 Task: Create a due date automation trigger when advanced on, 2 days before a card is due add dates due in 1 working days at 11:00 AM.
Action: Mouse moved to (875, 256)
Screenshot: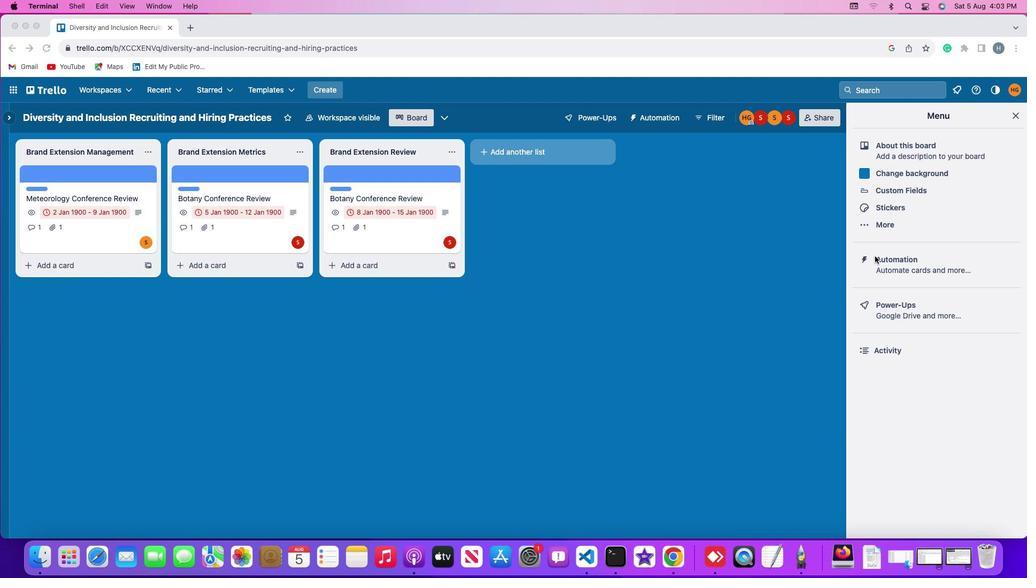 
Action: Mouse pressed left at (875, 256)
Screenshot: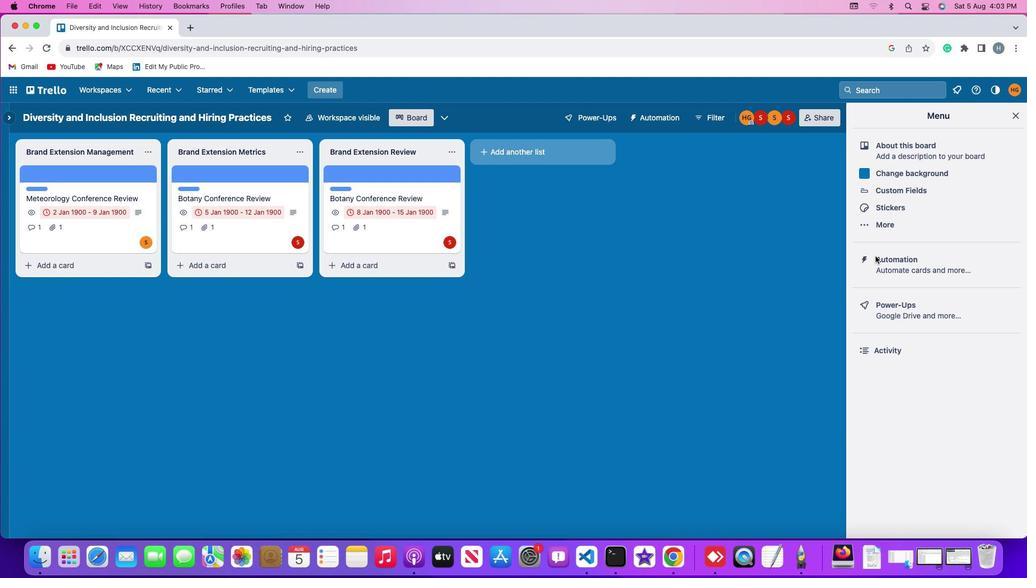 
Action: Mouse moved to (875, 256)
Screenshot: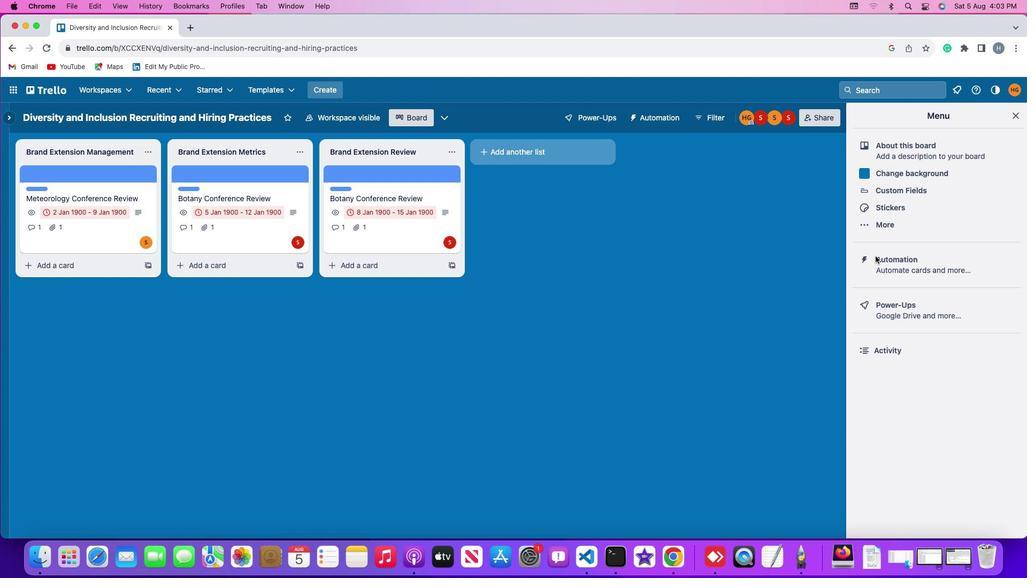 
Action: Mouse pressed left at (875, 256)
Screenshot: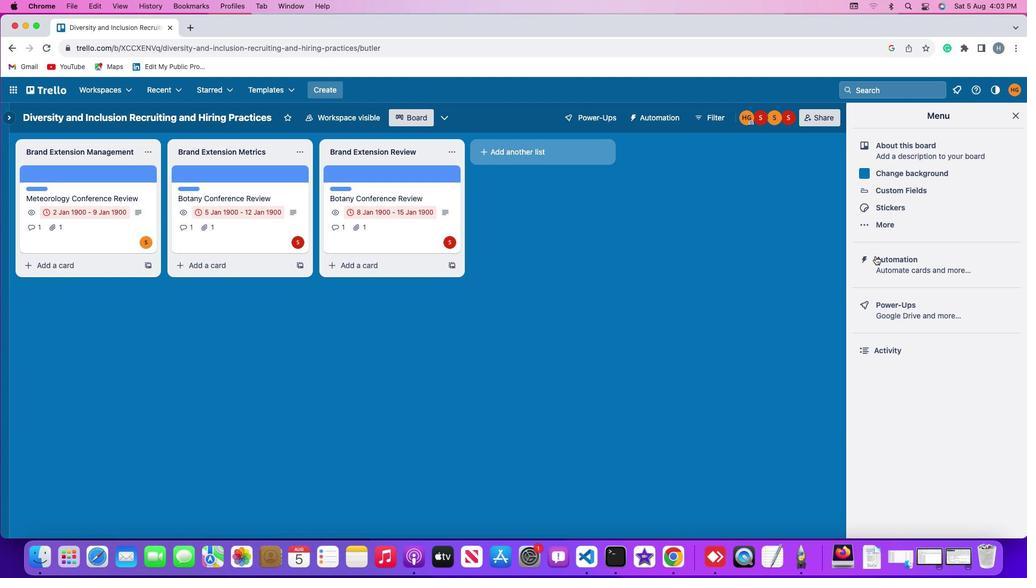 
Action: Mouse moved to (82, 251)
Screenshot: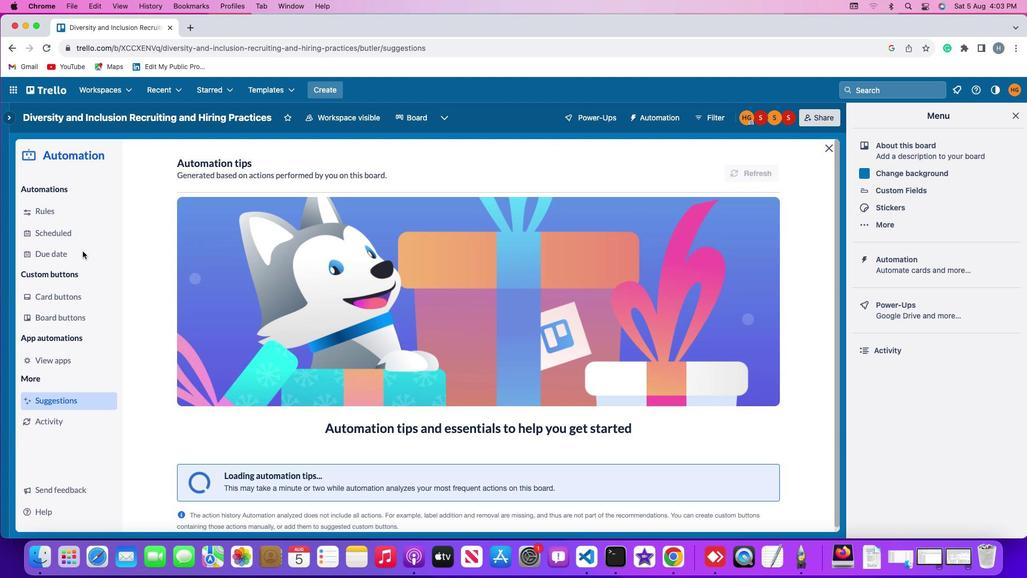 
Action: Mouse pressed left at (82, 251)
Screenshot: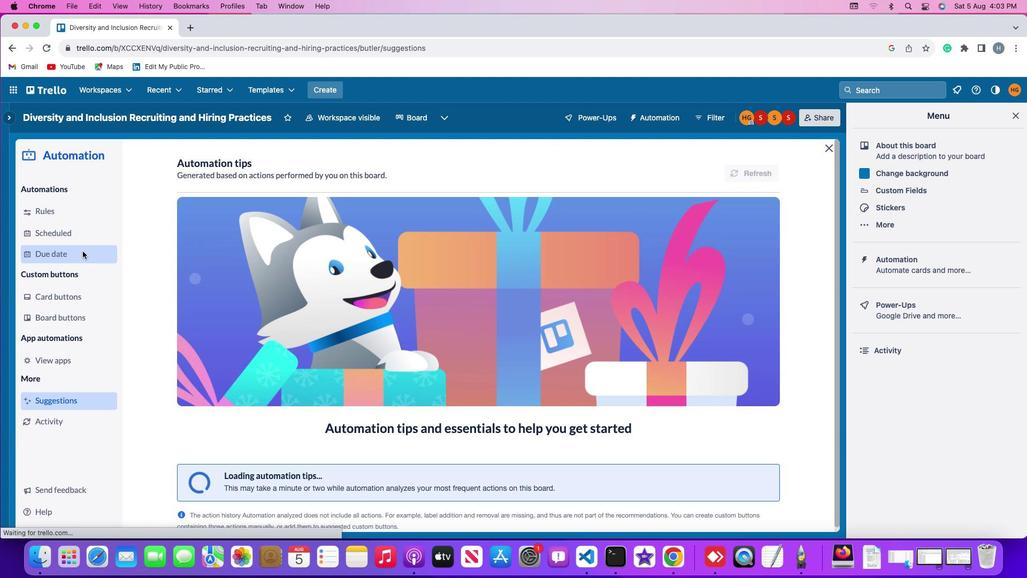 
Action: Mouse moved to (731, 166)
Screenshot: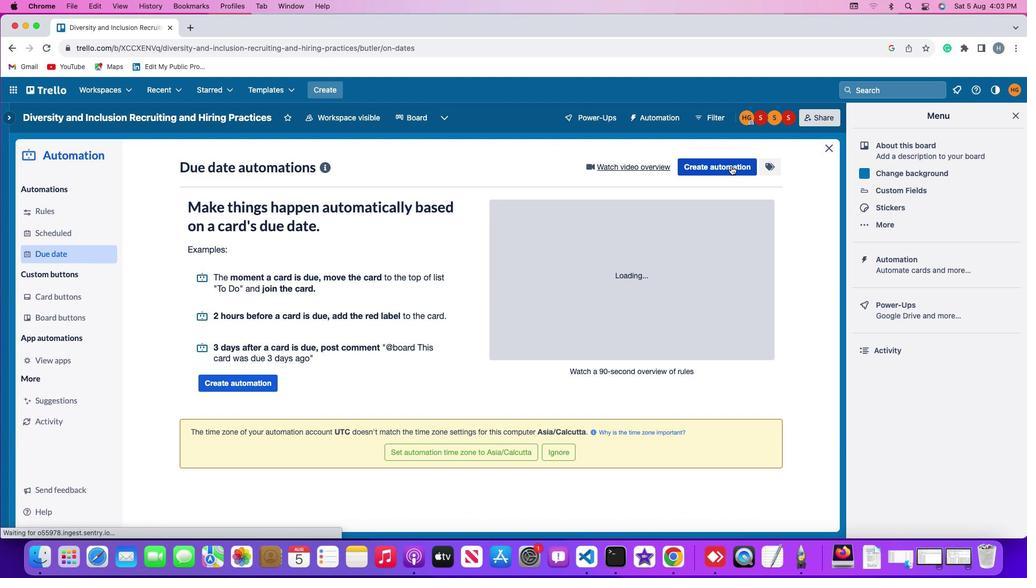 
Action: Mouse pressed left at (731, 166)
Screenshot: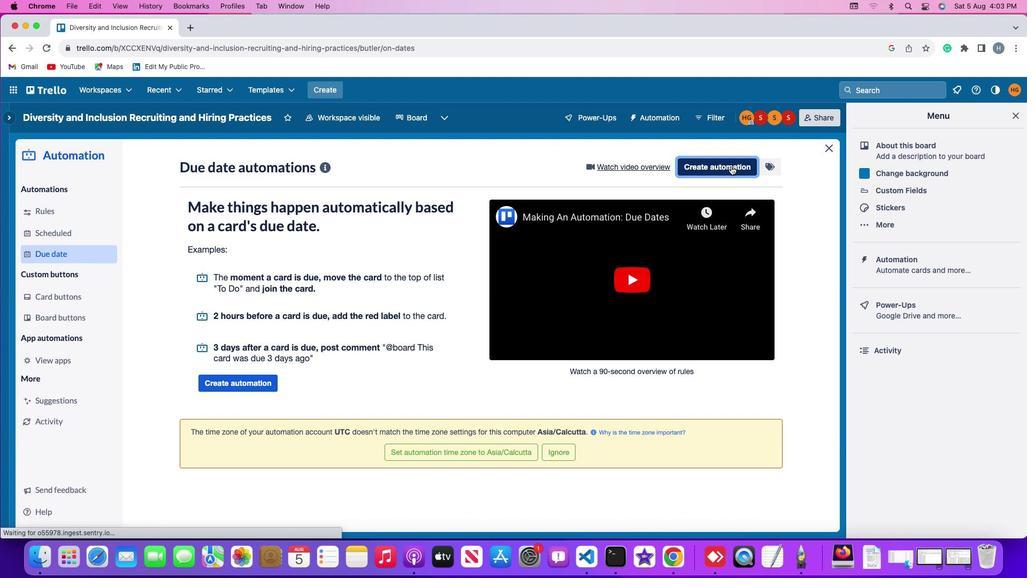 
Action: Mouse moved to (472, 269)
Screenshot: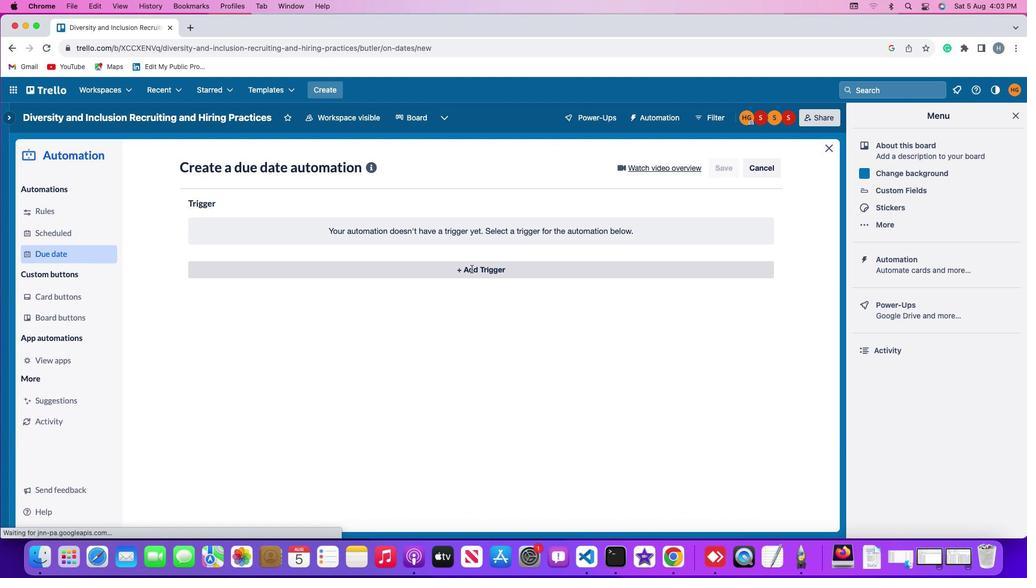 
Action: Mouse pressed left at (472, 269)
Screenshot: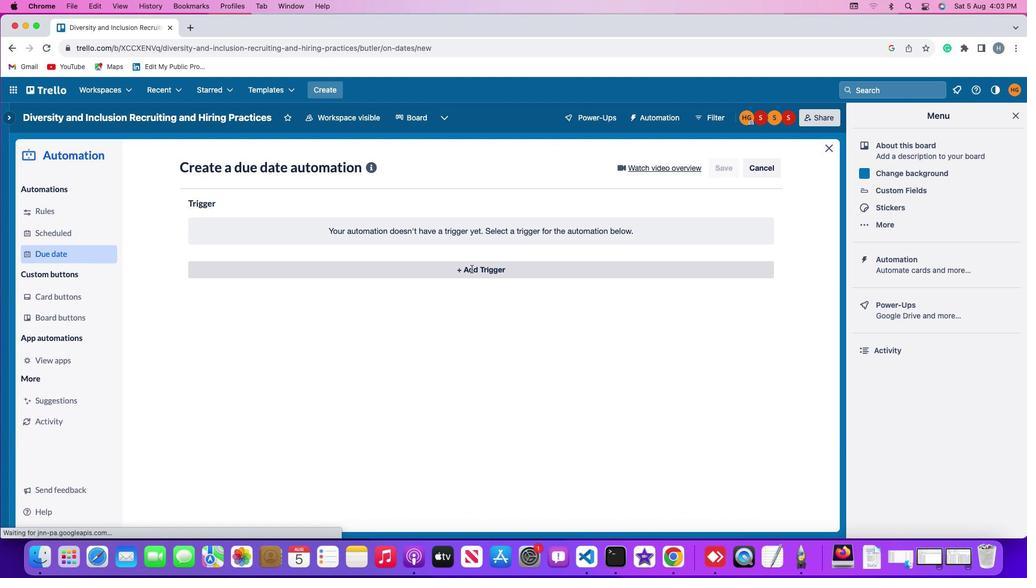 
Action: Mouse moved to (210, 432)
Screenshot: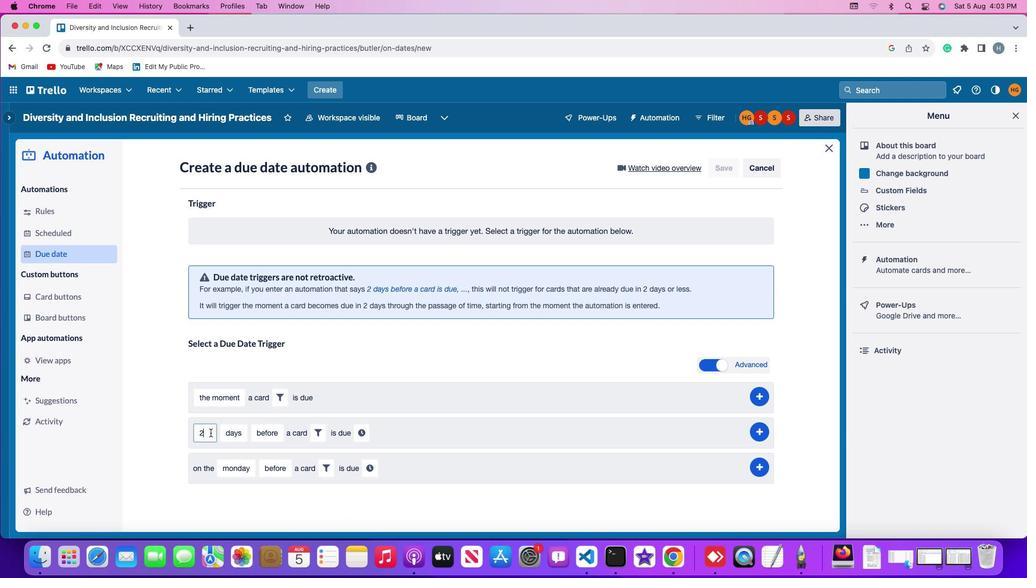 
Action: Mouse pressed left at (210, 432)
Screenshot: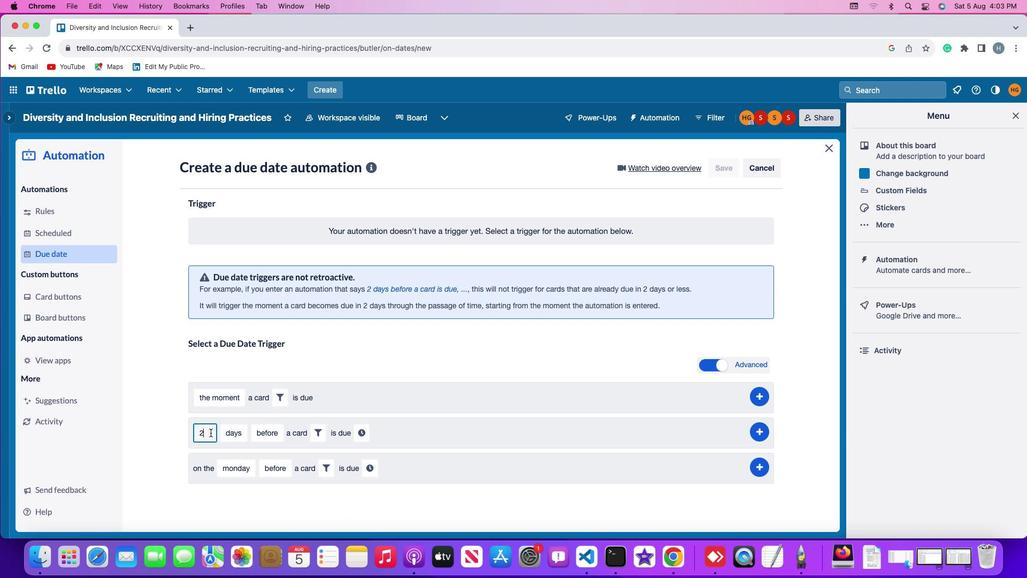 
Action: Key pressed Key.backspace'2'
Screenshot: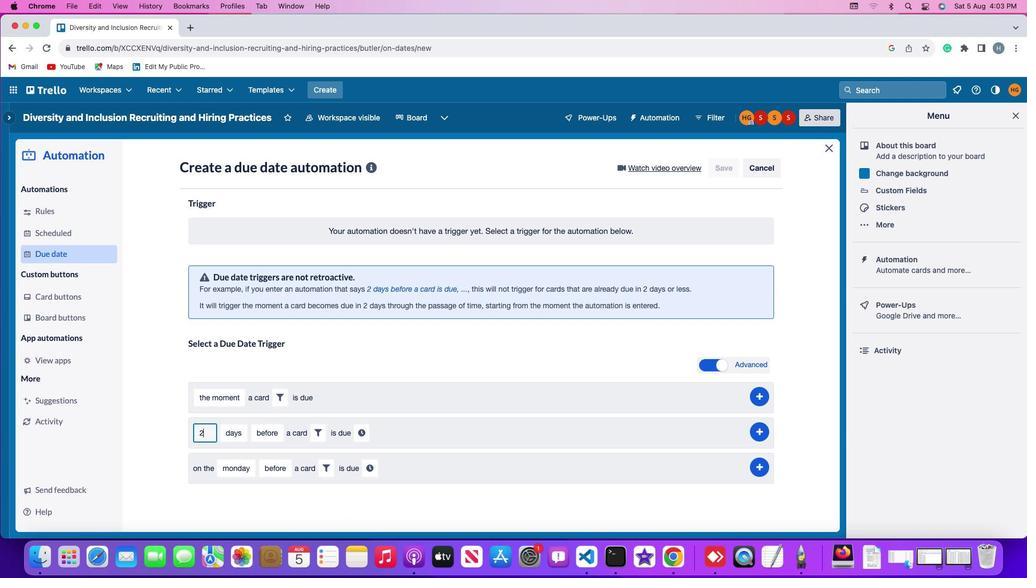 
Action: Mouse moved to (226, 433)
Screenshot: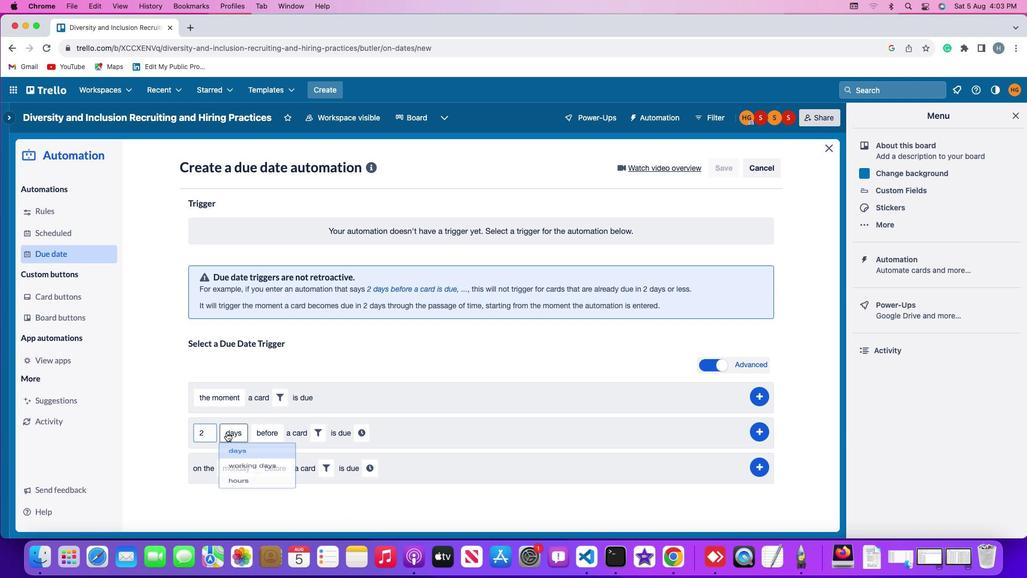 
Action: Mouse pressed left at (226, 433)
Screenshot: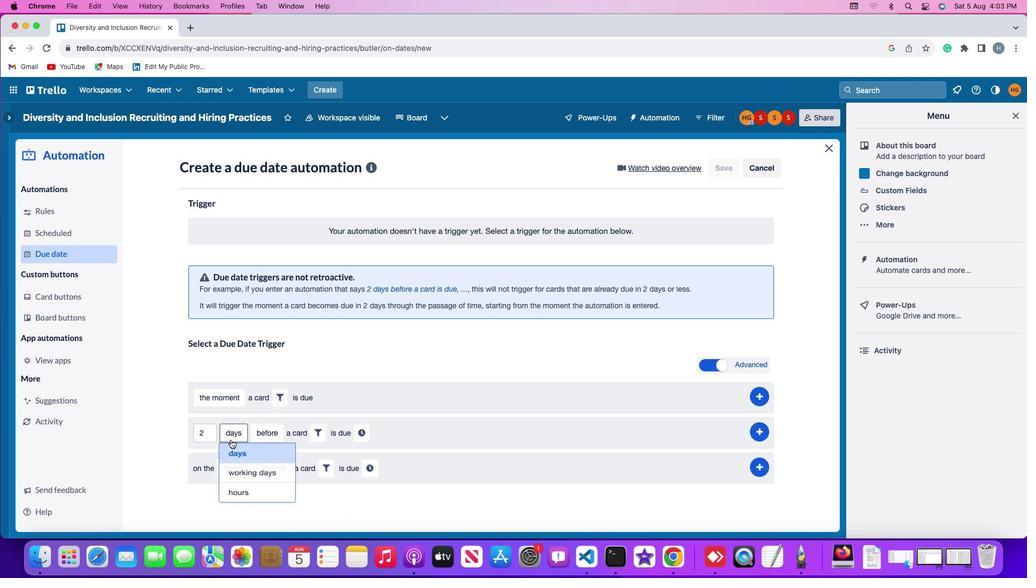 
Action: Mouse moved to (242, 466)
Screenshot: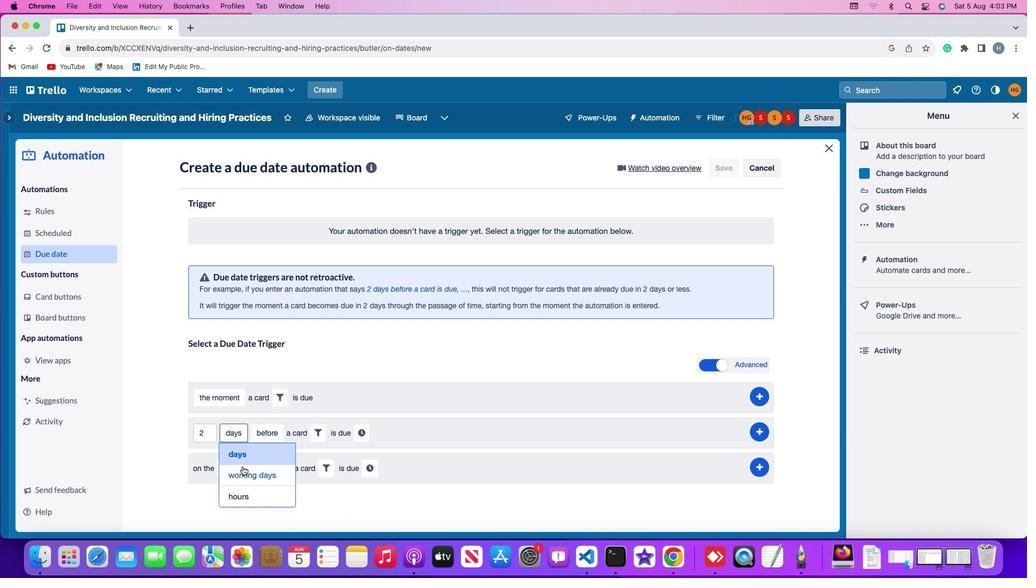 
Action: Mouse pressed left at (242, 466)
Screenshot: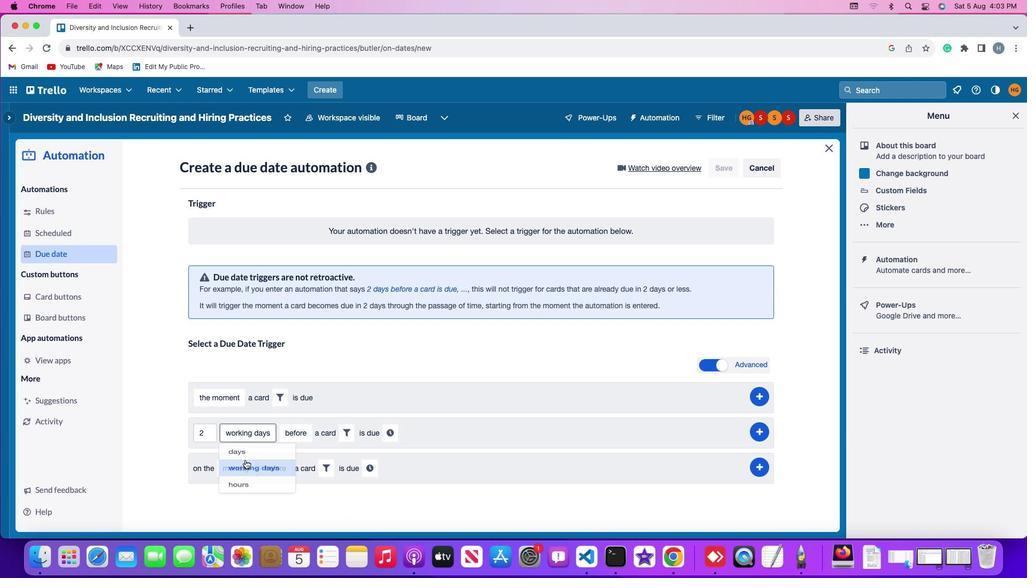 
Action: Mouse moved to (248, 438)
Screenshot: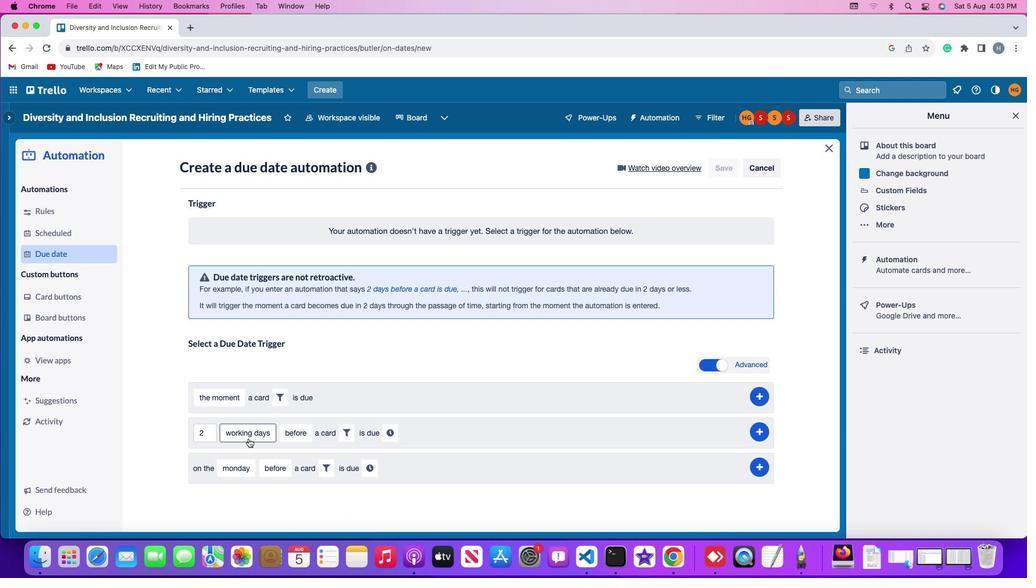 
Action: Mouse pressed left at (248, 438)
Screenshot: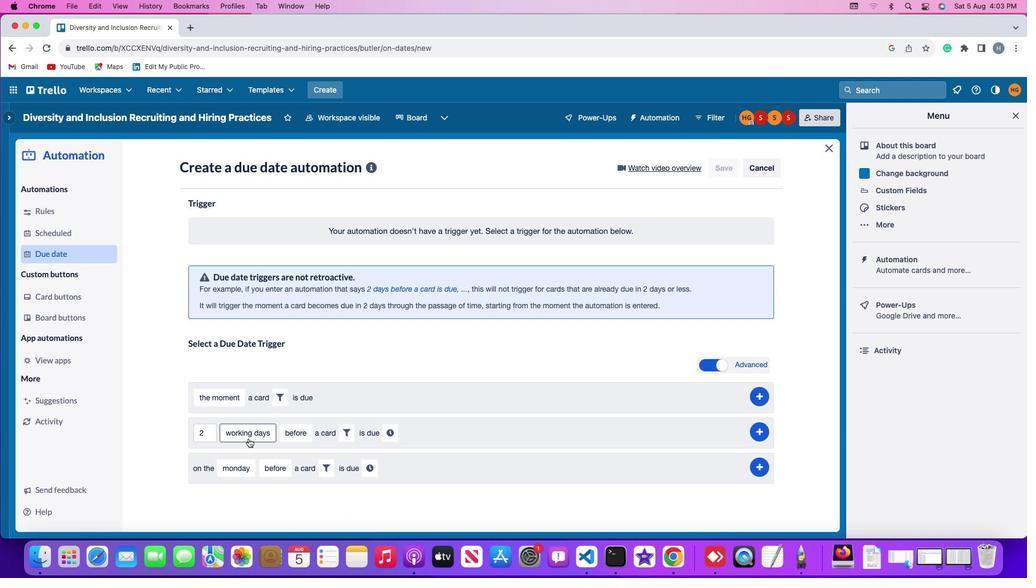 
Action: Mouse moved to (249, 445)
Screenshot: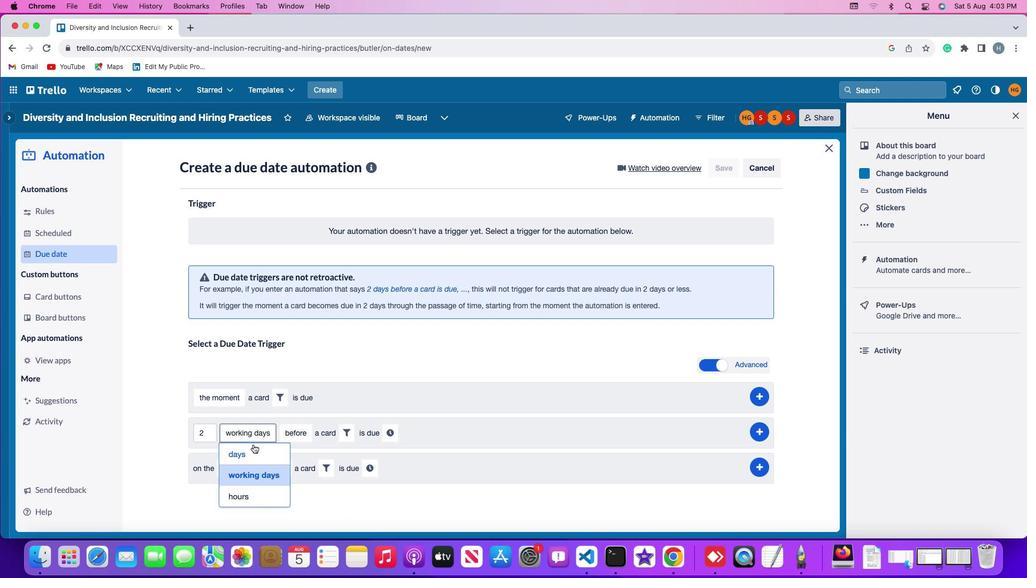 
Action: Mouse pressed left at (249, 445)
Screenshot: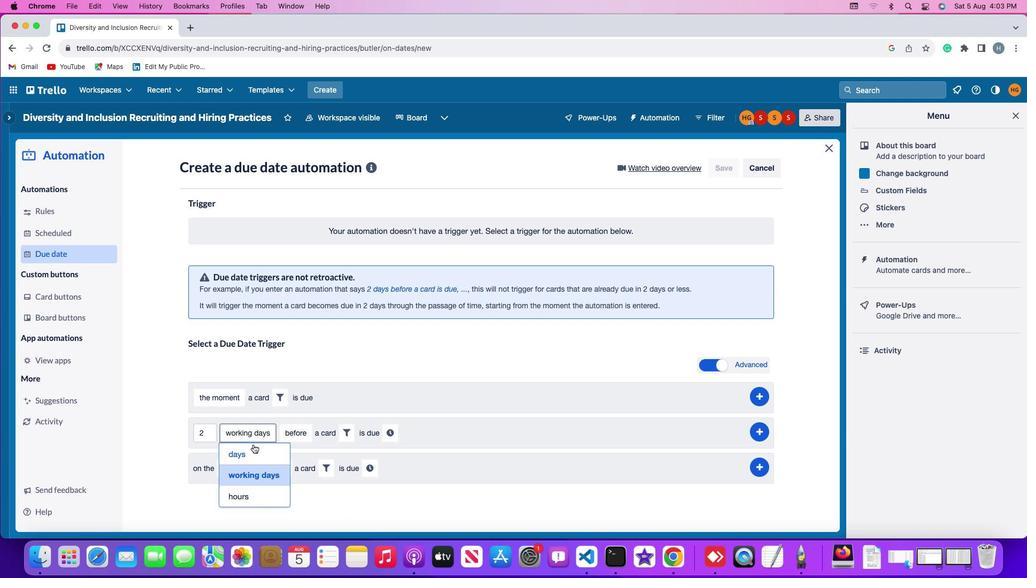 
Action: Mouse moved to (272, 434)
Screenshot: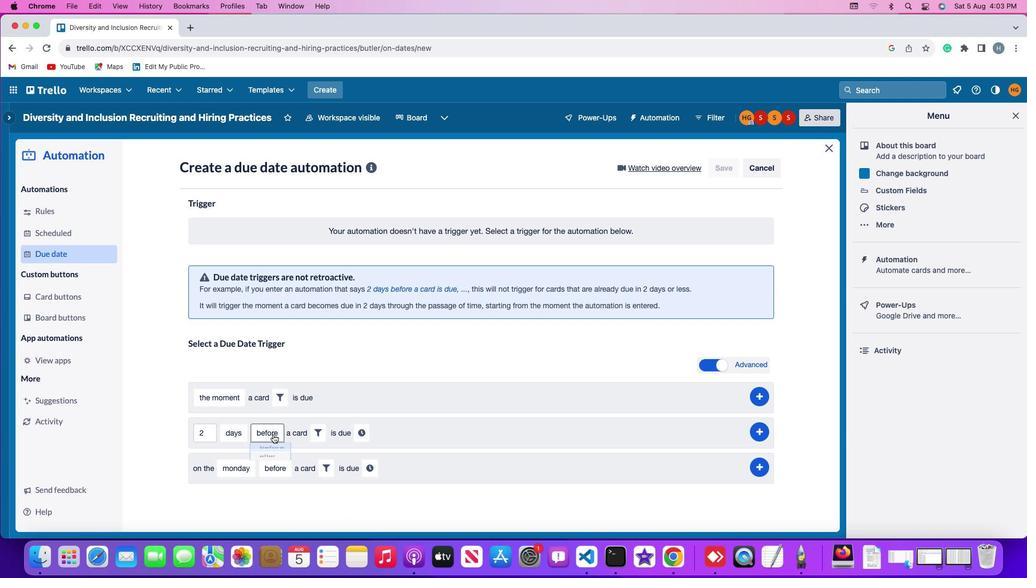 
Action: Mouse pressed left at (272, 434)
Screenshot: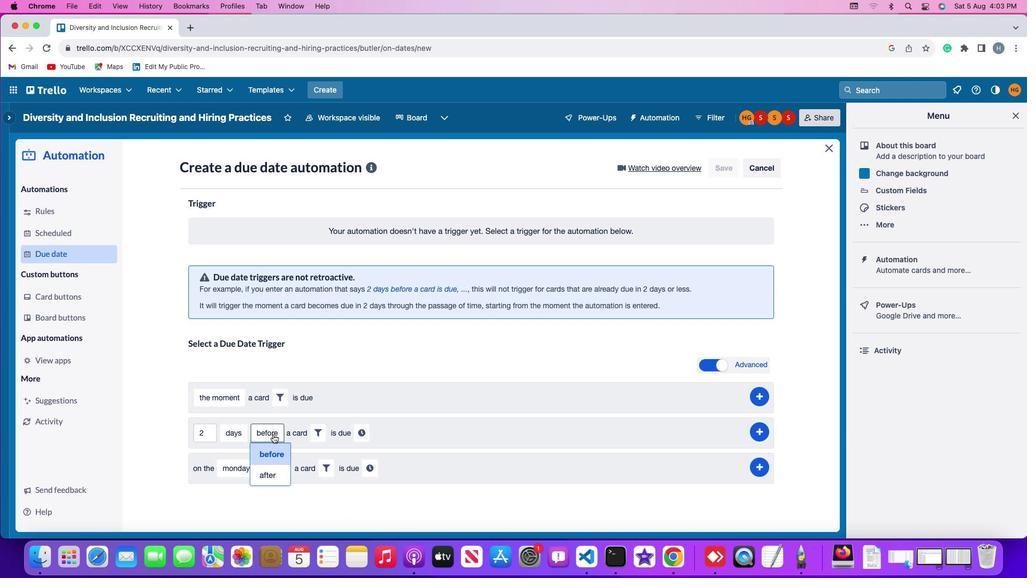 
Action: Mouse moved to (277, 453)
Screenshot: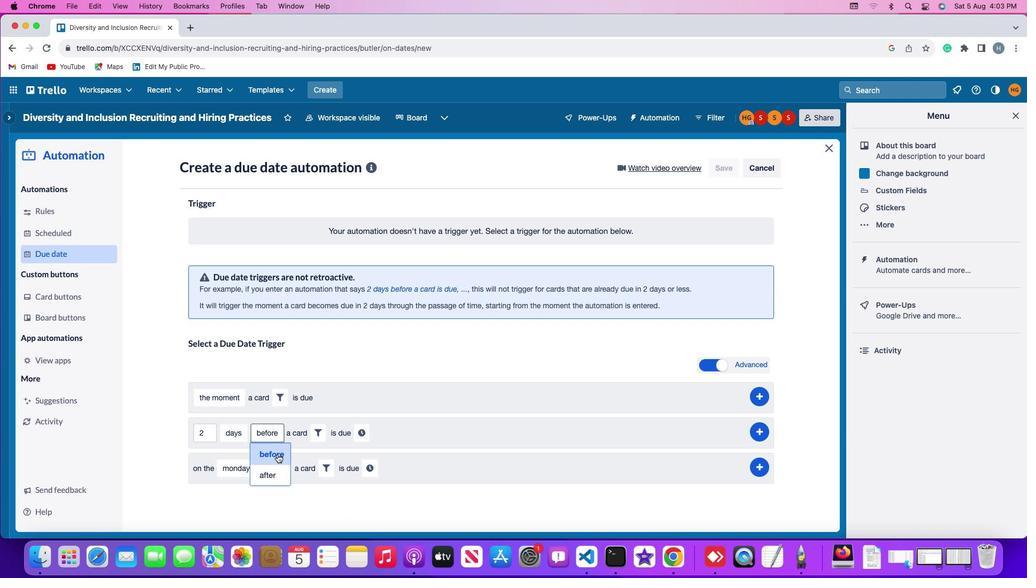 
Action: Mouse pressed left at (277, 453)
Screenshot: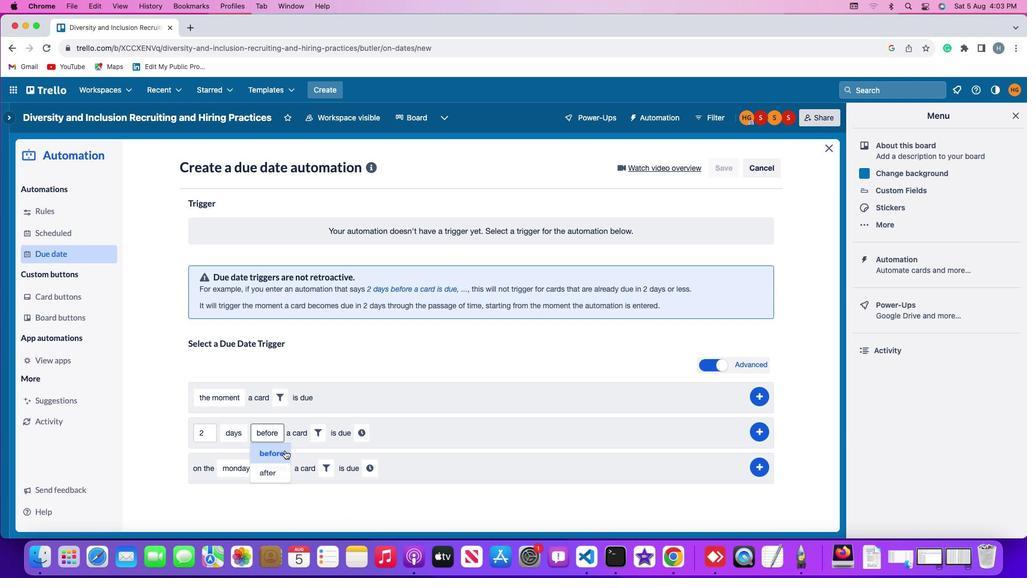 
Action: Mouse moved to (320, 434)
Screenshot: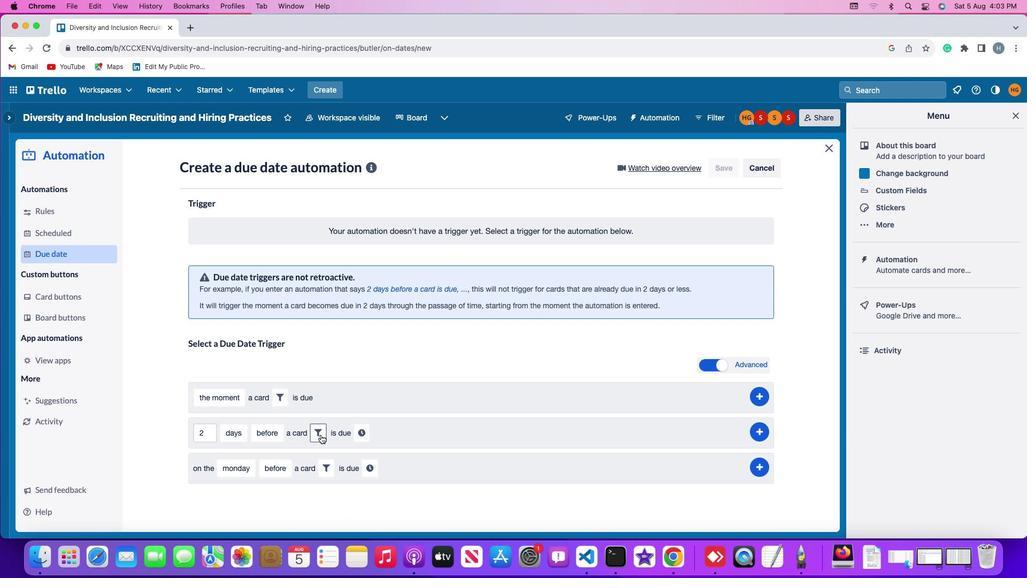 
Action: Mouse pressed left at (320, 434)
Screenshot: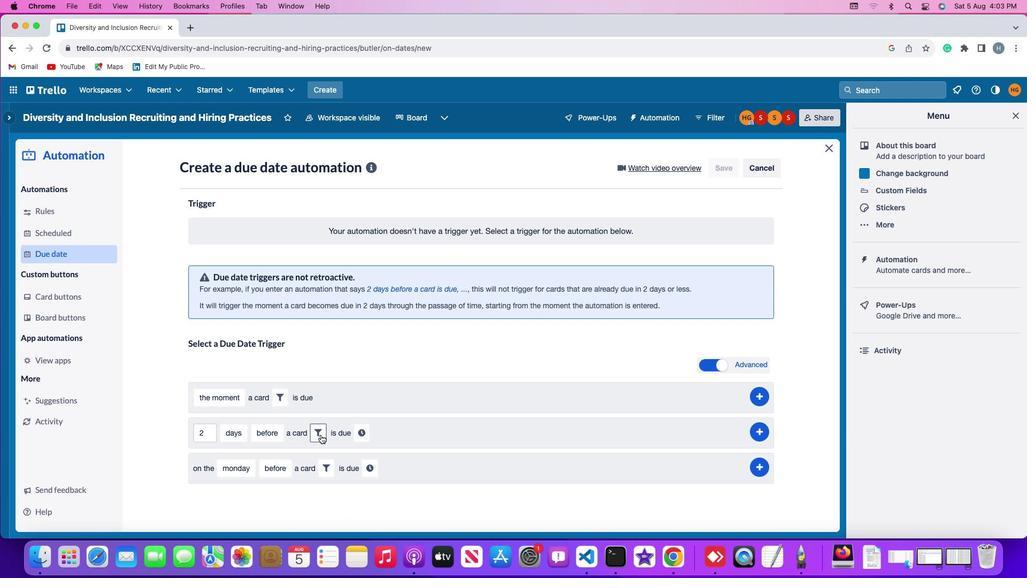 
Action: Mouse moved to (380, 468)
Screenshot: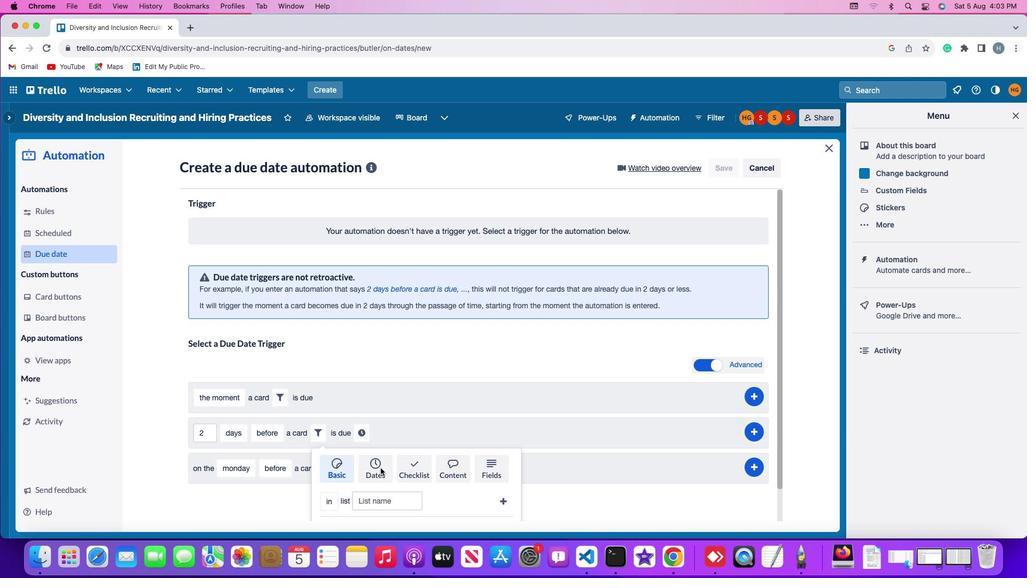 
Action: Mouse pressed left at (380, 468)
Screenshot: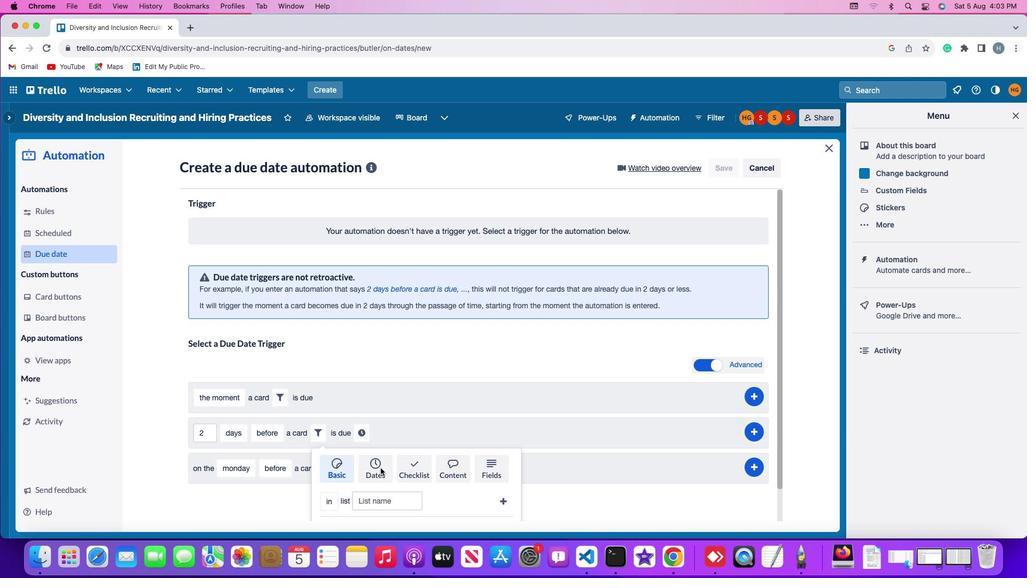 
Action: Mouse moved to (381, 467)
Screenshot: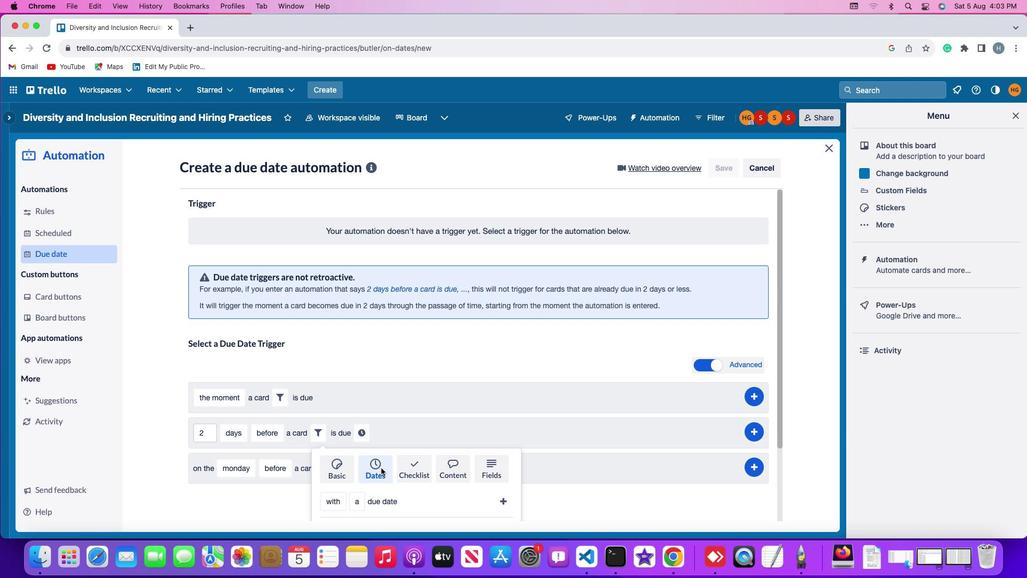 
Action: Mouse scrolled (381, 467) with delta (0, 0)
Screenshot: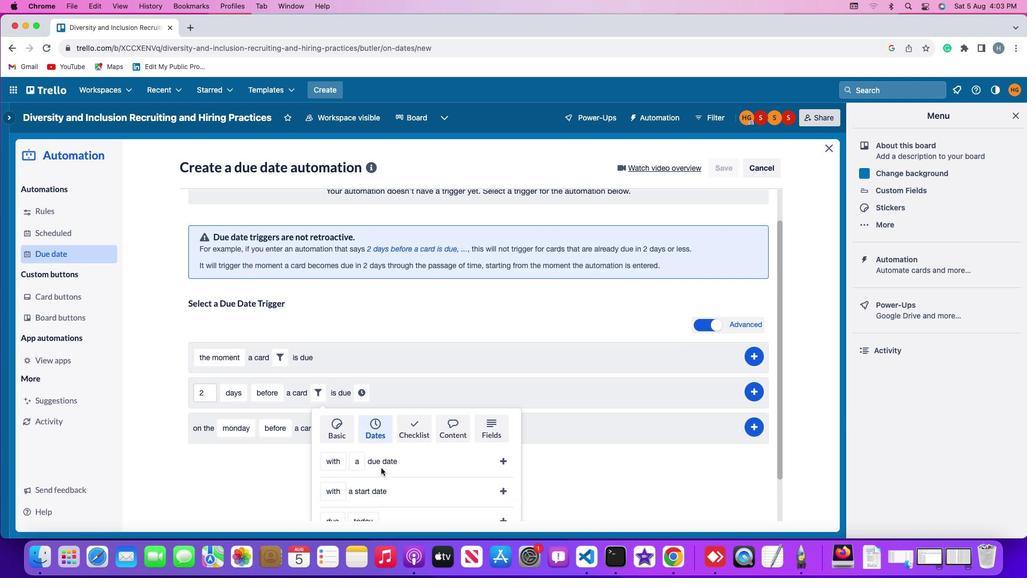 
Action: Mouse scrolled (381, 467) with delta (0, 0)
Screenshot: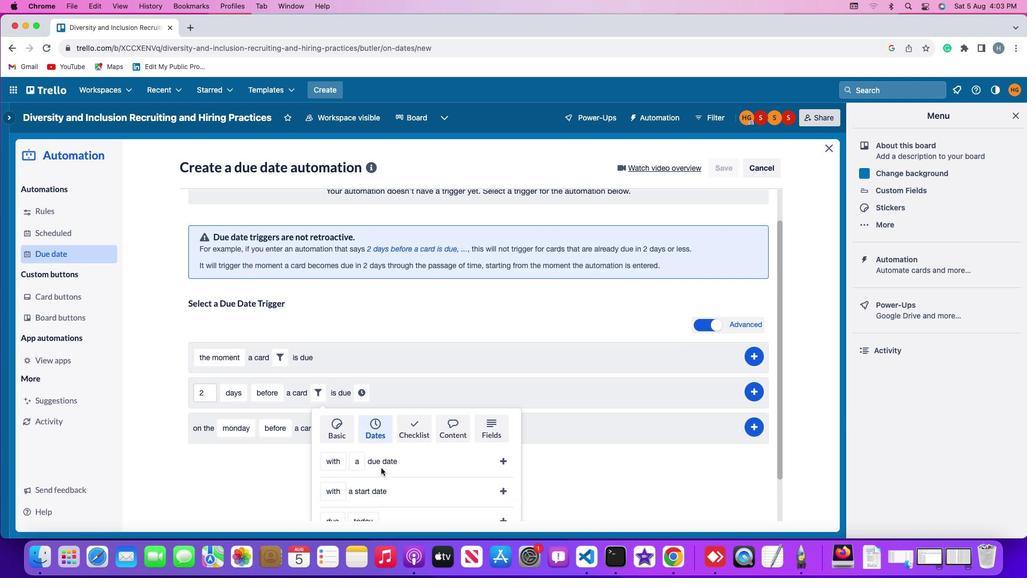 
Action: Mouse scrolled (381, 467) with delta (0, -1)
Screenshot: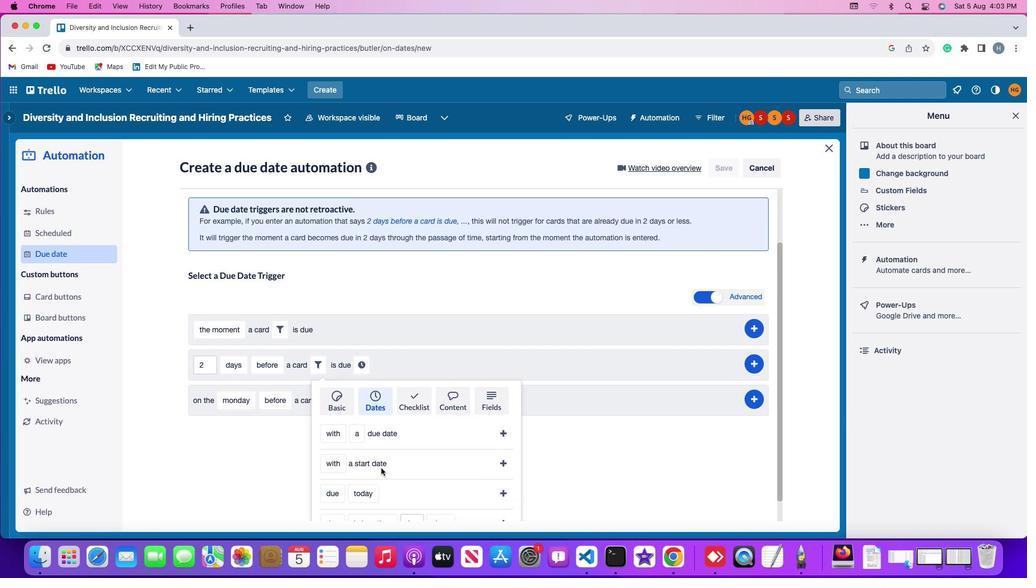 
Action: Mouse scrolled (381, 467) with delta (0, -2)
Screenshot: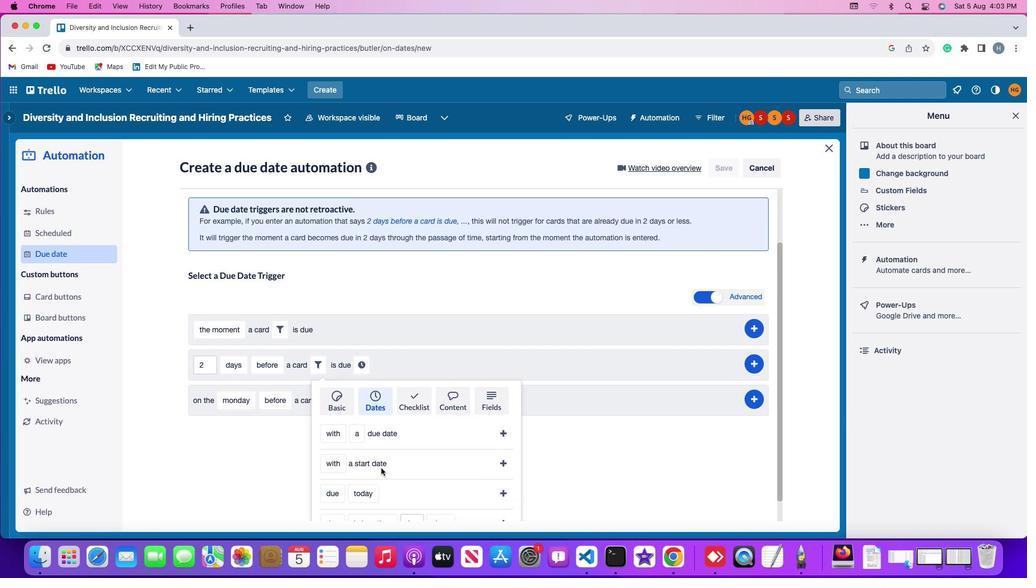 
Action: Mouse scrolled (381, 467) with delta (0, -3)
Screenshot: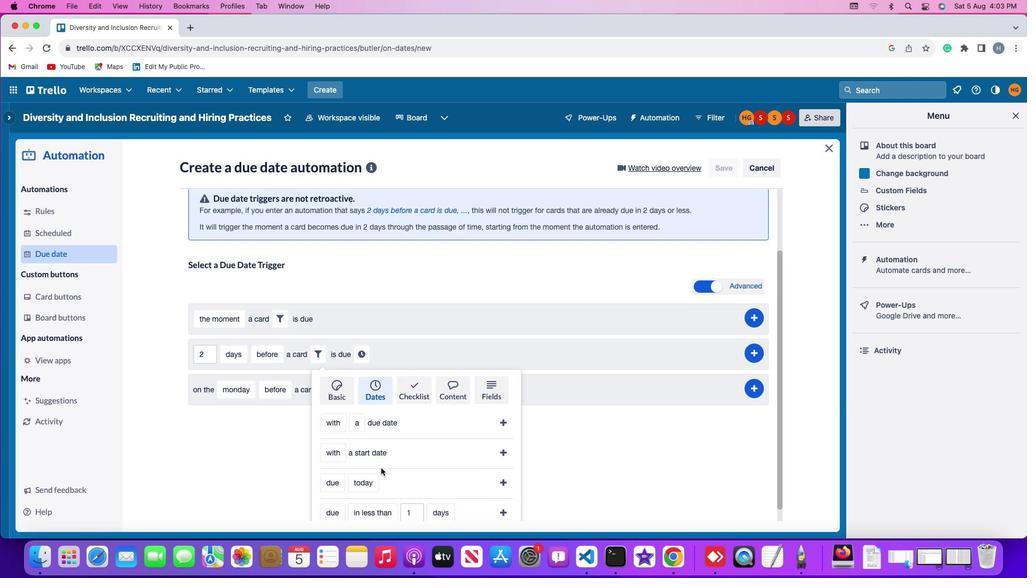 
Action: Mouse scrolled (381, 467) with delta (0, -3)
Screenshot: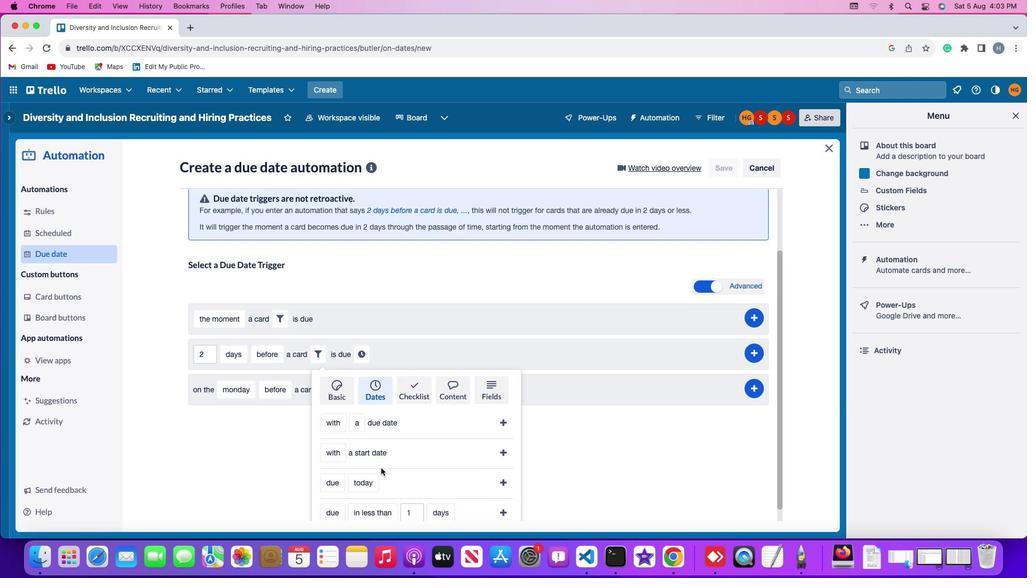 
Action: Mouse scrolled (381, 467) with delta (0, -3)
Screenshot: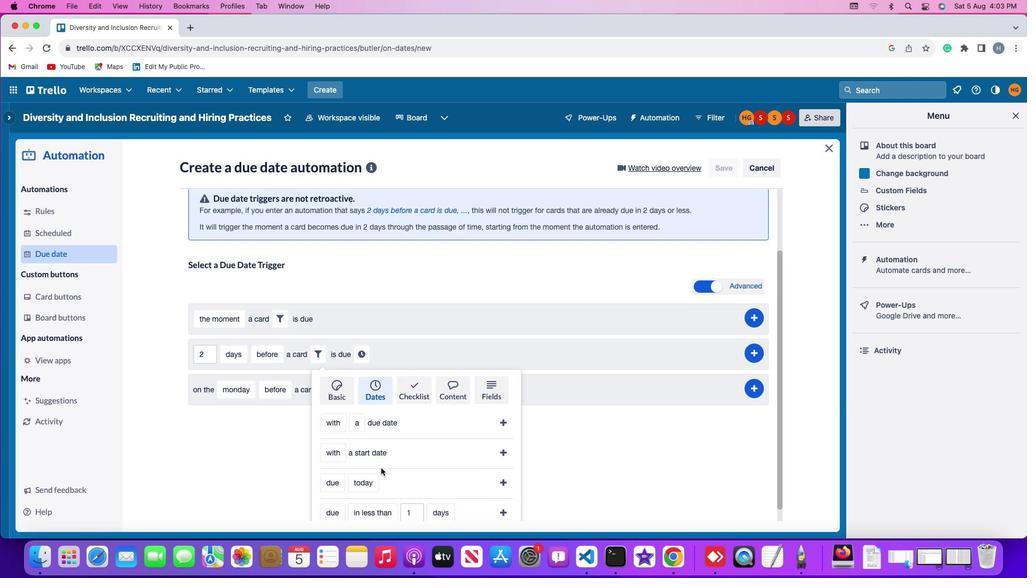 
Action: Mouse moved to (329, 498)
Screenshot: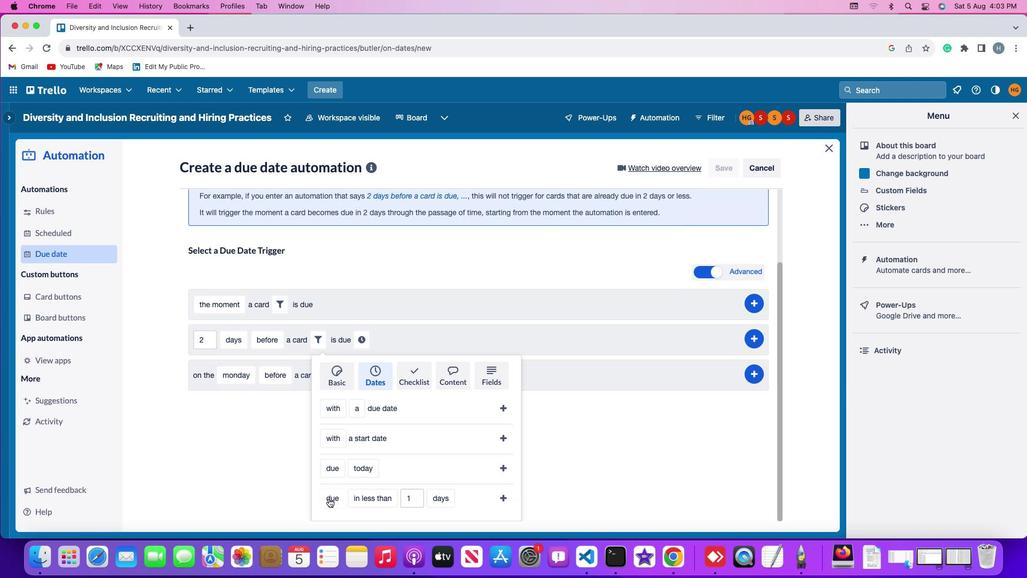 
Action: Mouse pressed left at (329, 498)
Screenshot: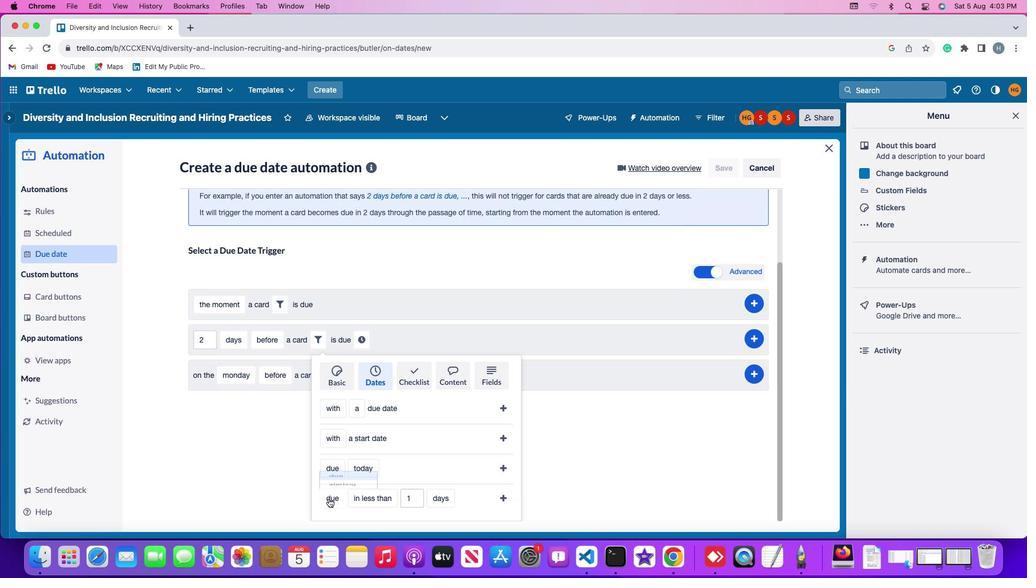 
Action: Mouse moved to (341, 460)
Screenshot: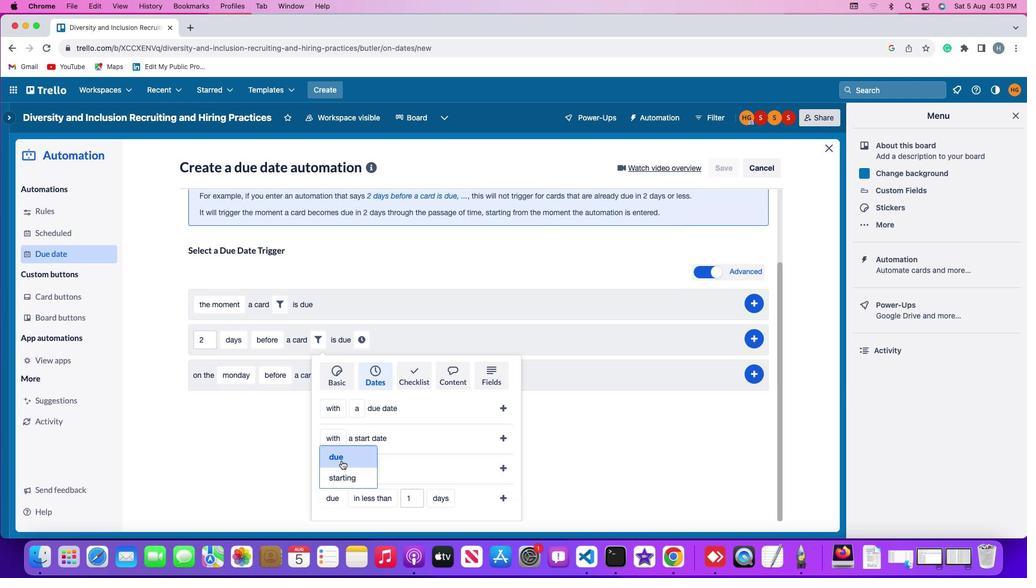 
Action: Mouse pressed left at (341, 460)
Screenshot: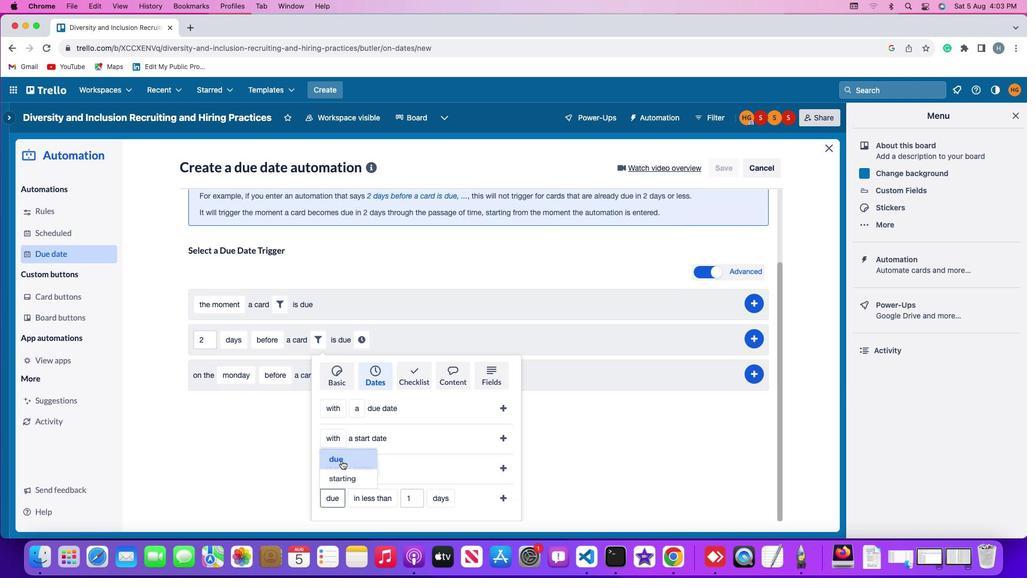 
Action: Mouse moved to (376, 503)
Screenshot: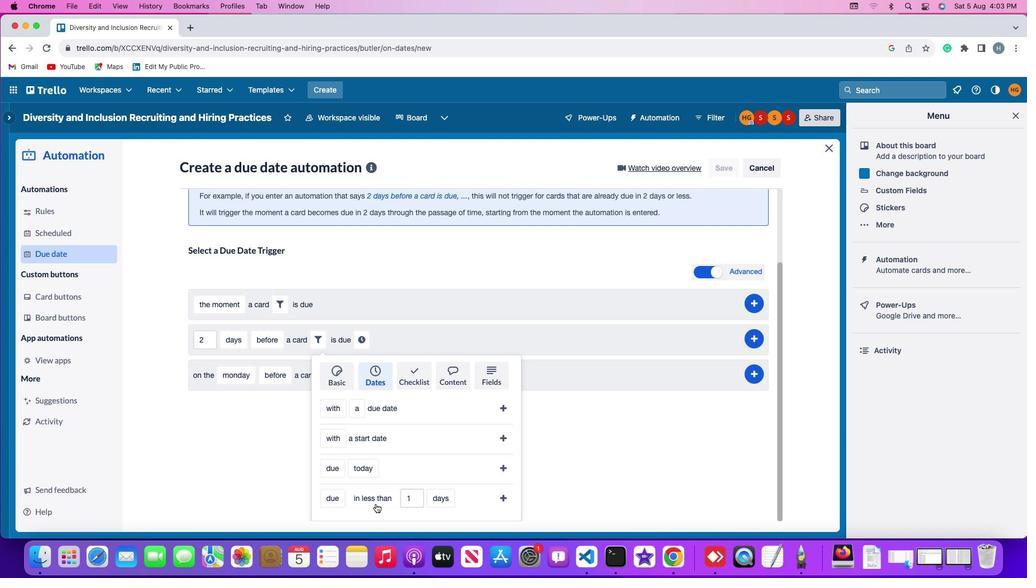 
Action: Mouse pressed left at (376, 503)
Screenshot: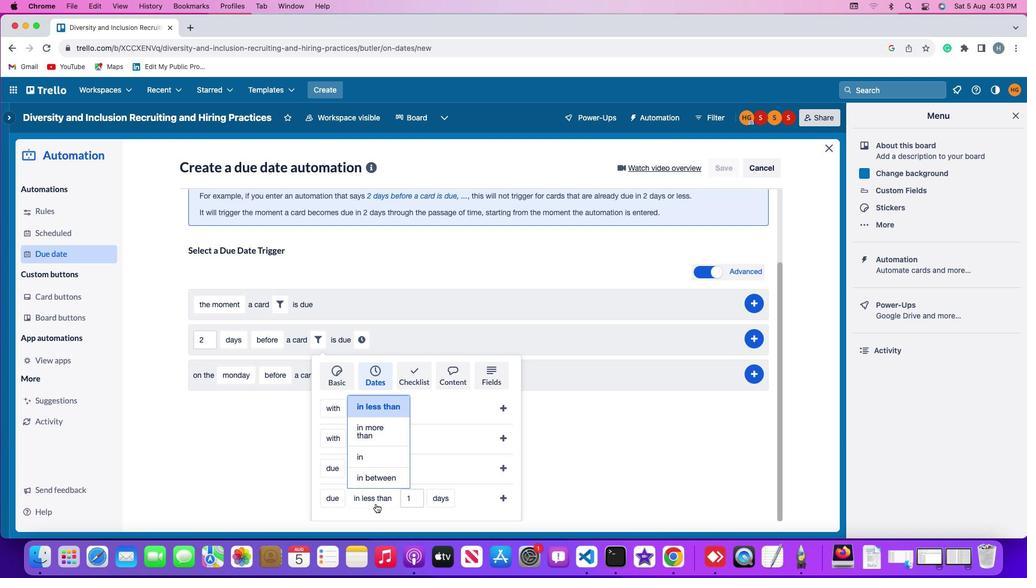 
Action: Mouse moved to (382, 461)
Screenshot: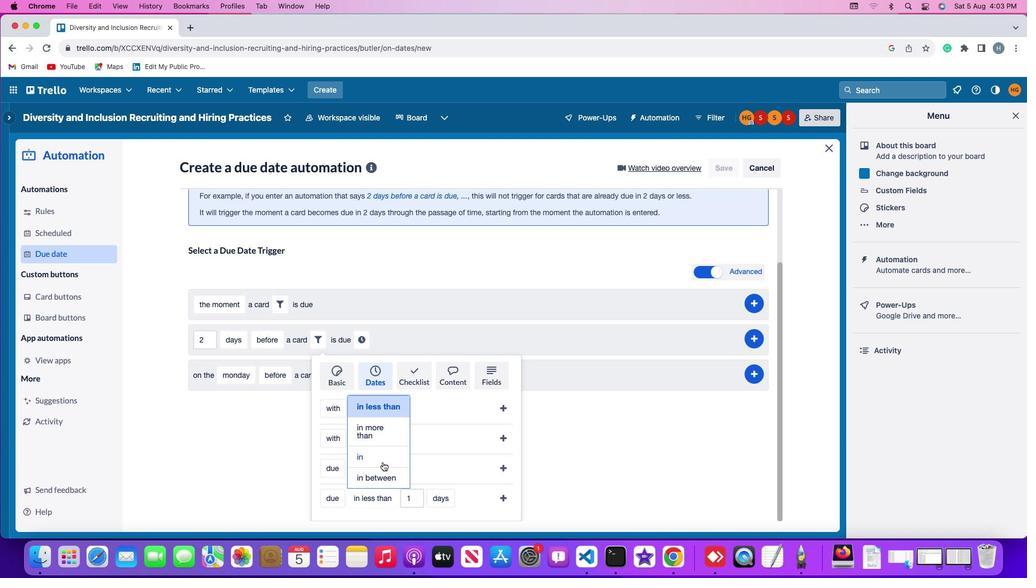 
Action: Mouse pressed left at (382, 461)
Screenshot: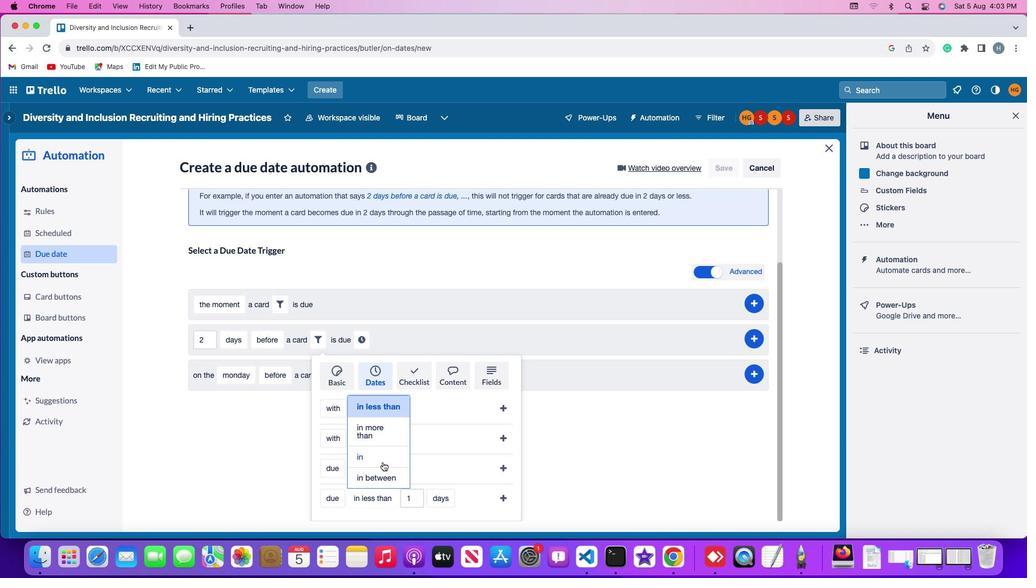 
Action: Mouse moved to (386, 497)
Screenshot: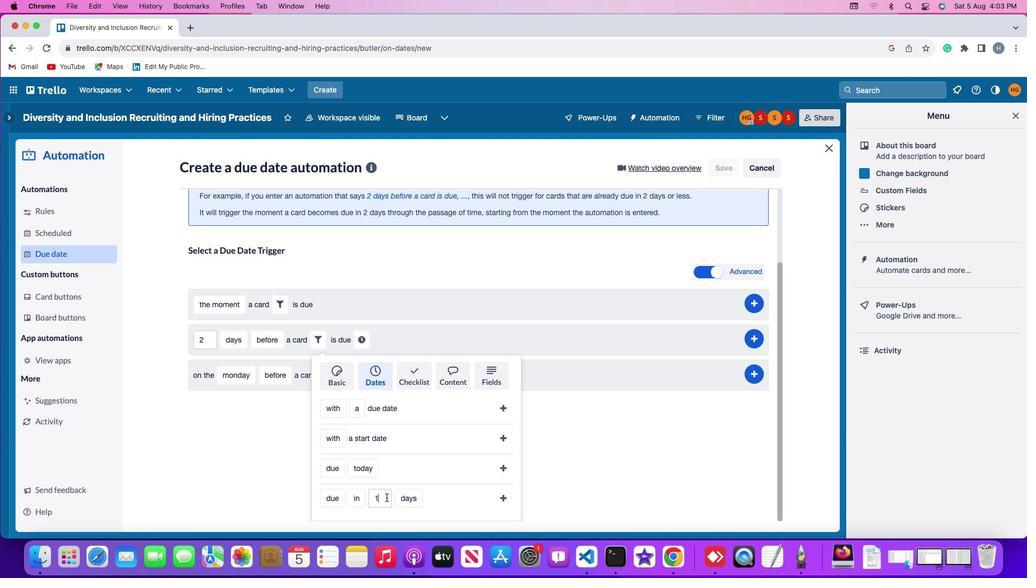 
Action: Mouse pressed left at (386, 497)
Screenshot: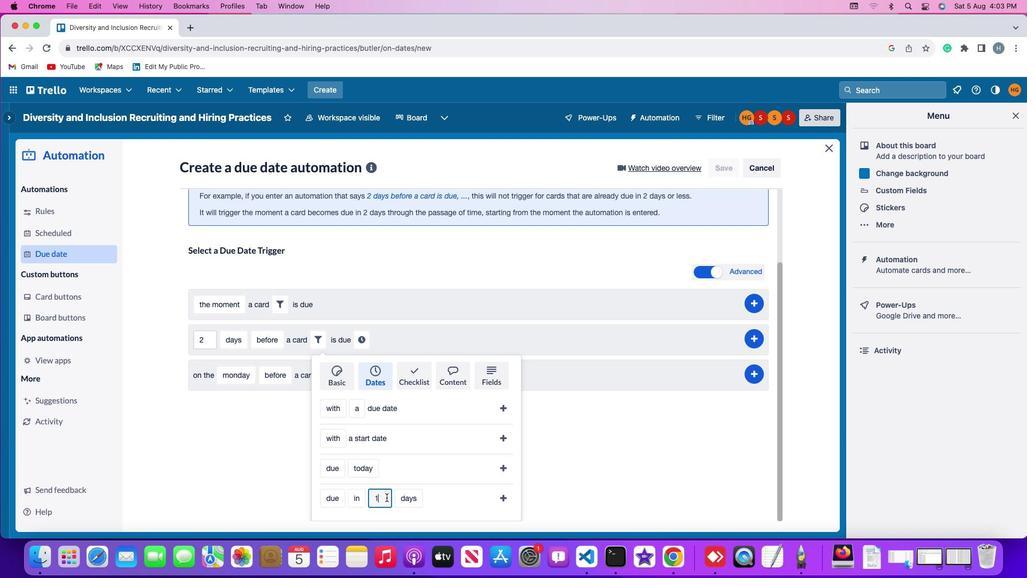 
Action: Mouse moved to (382, 484)
Screenshot: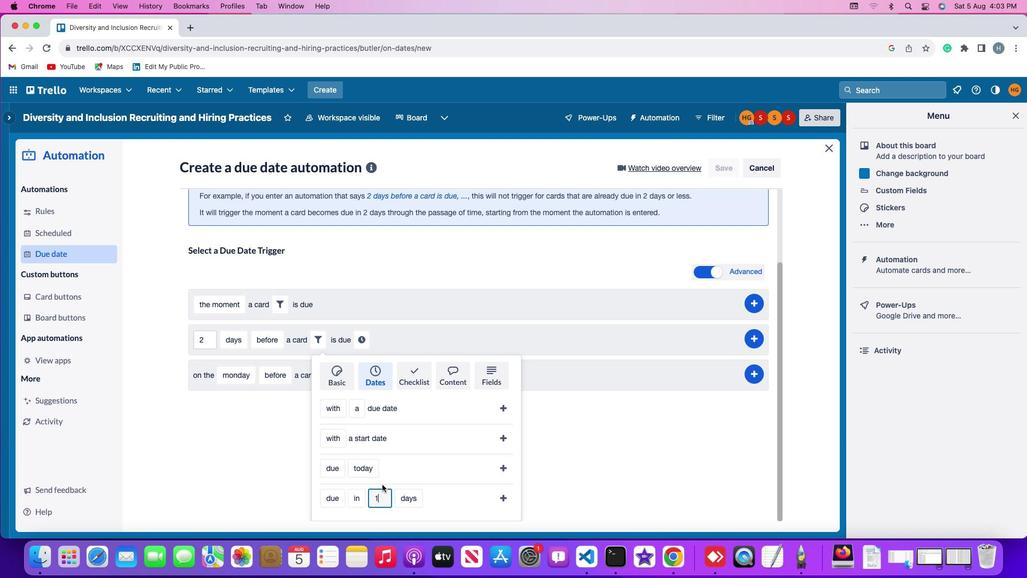 
Action: Key pressed Key.backspace'1'
Screenshot: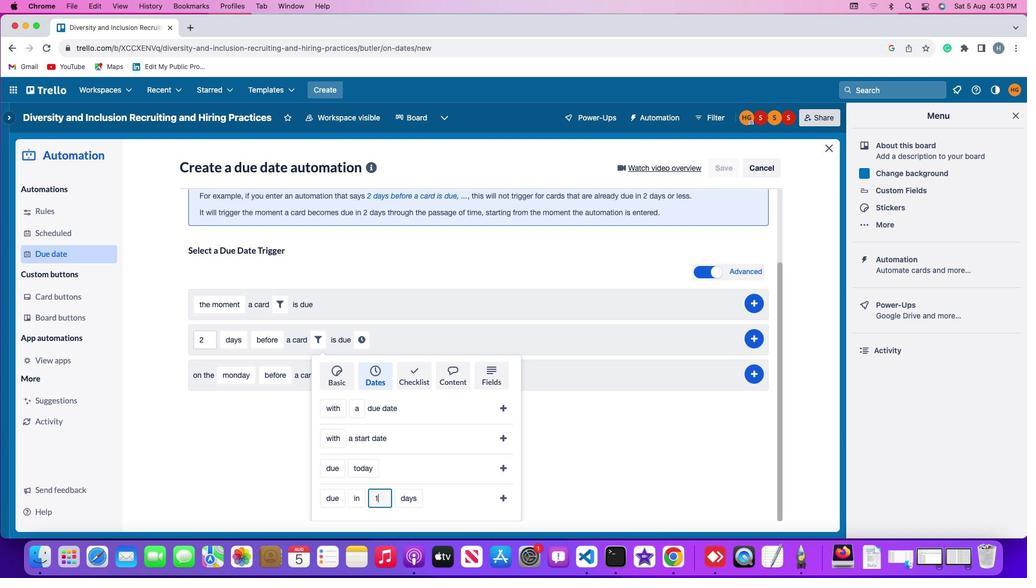 
Action: Mouse moved to (407, 492)
Screenshot: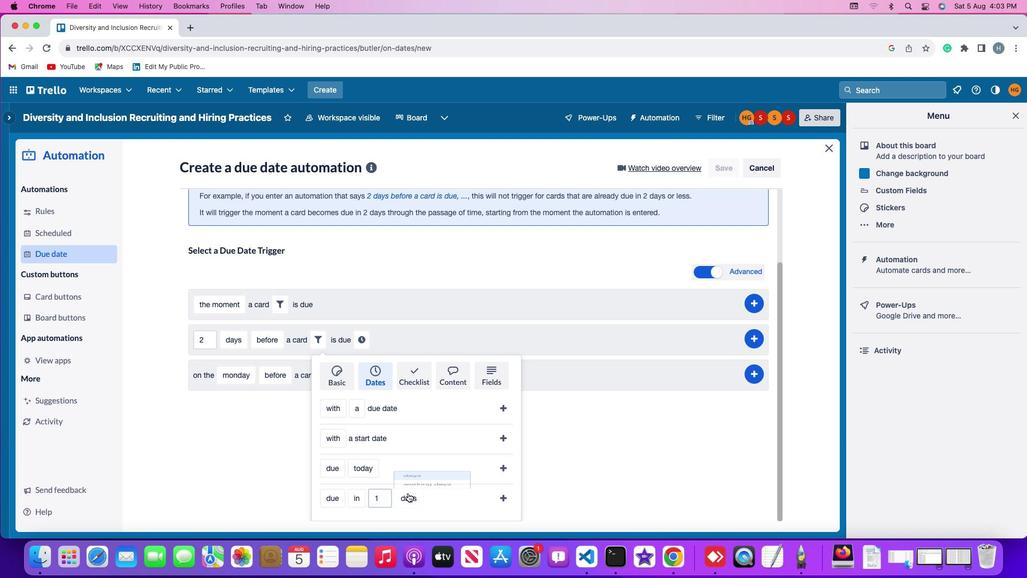 
Action: Mouse pressed left at (407, 492)
Screenshot: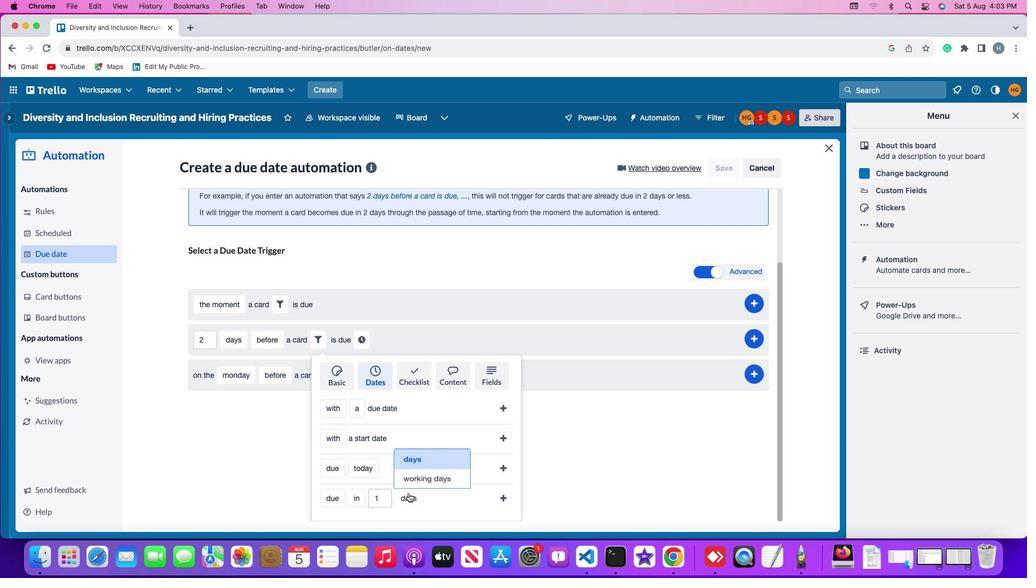 
Action: Mouse moved to (423, 476)
Screenshot: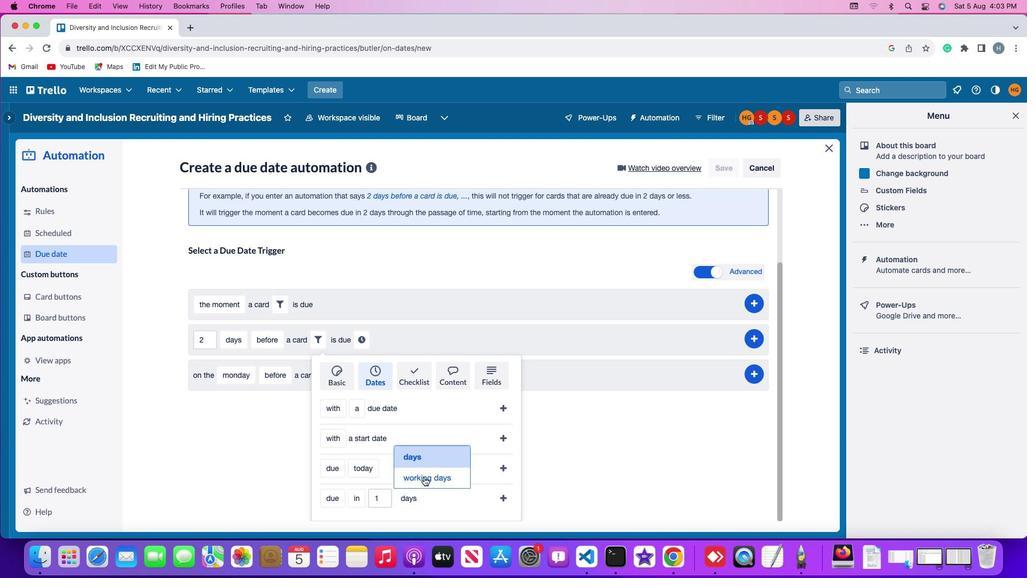 
Action: Mouse pressed left at (423, 476)
Screenshot: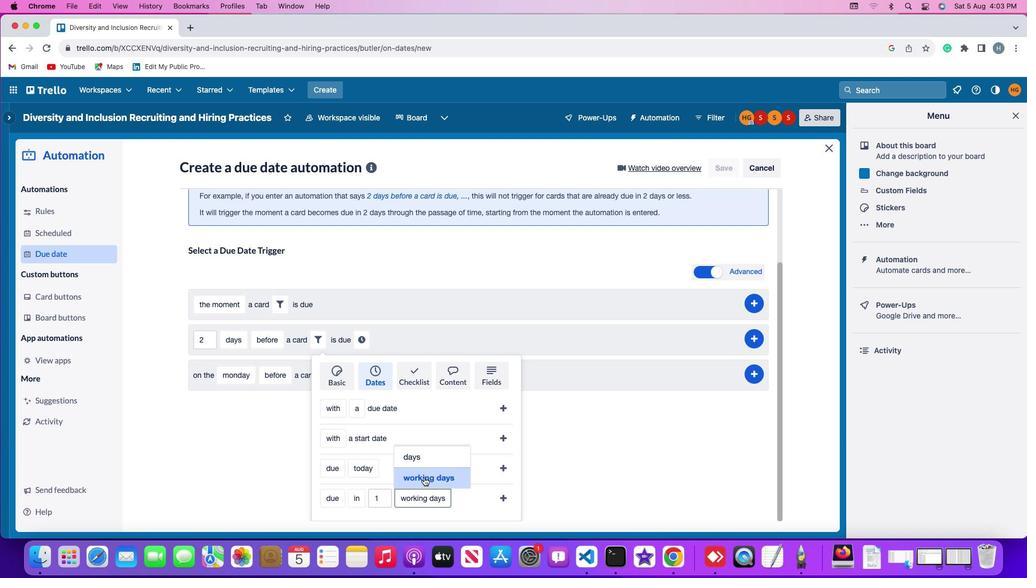 
Action: Mouse moved to (504, 496)
Screenshot: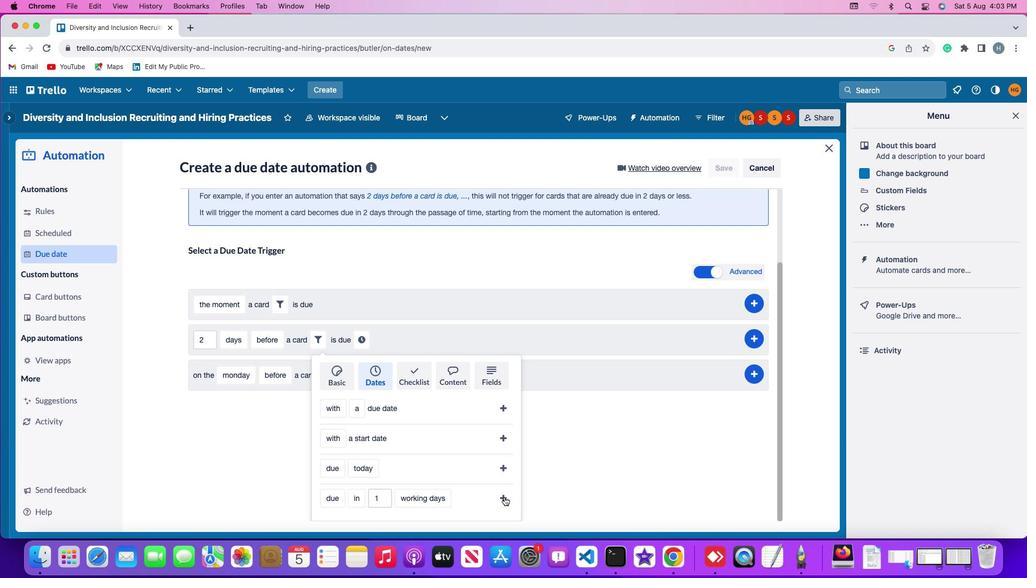 
Action: Mouse pressed left at (504, 496)
Screenshot: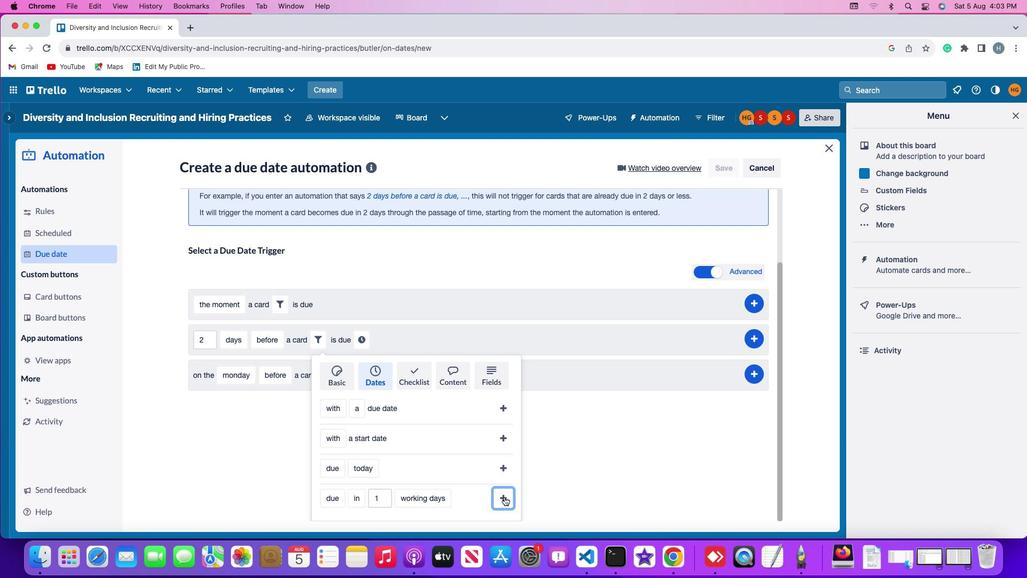 
Action: Mouse moved to (461, 432)
Screenshot: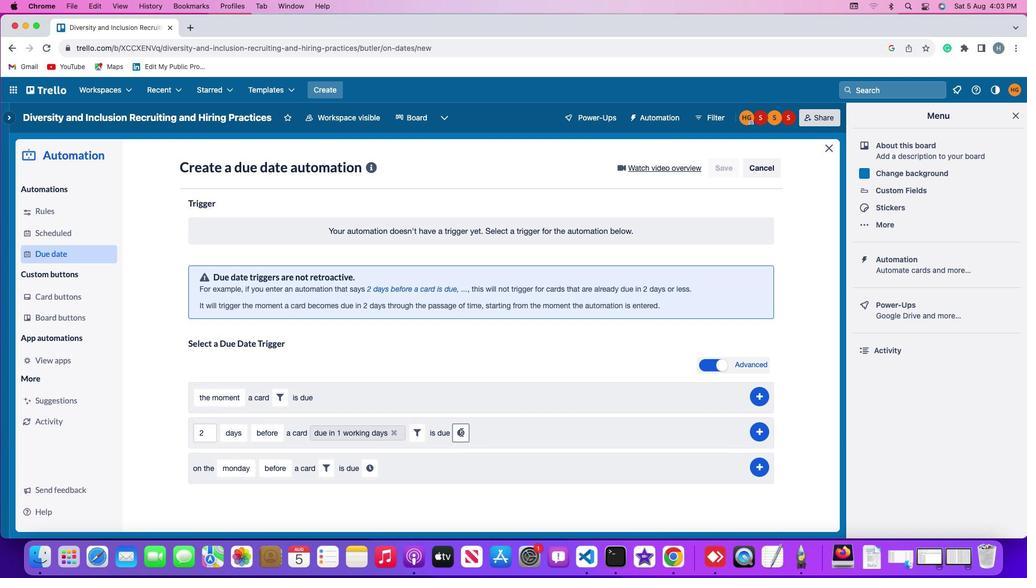 
Action: Mouse pressed left at (461, 432)
Screenshot: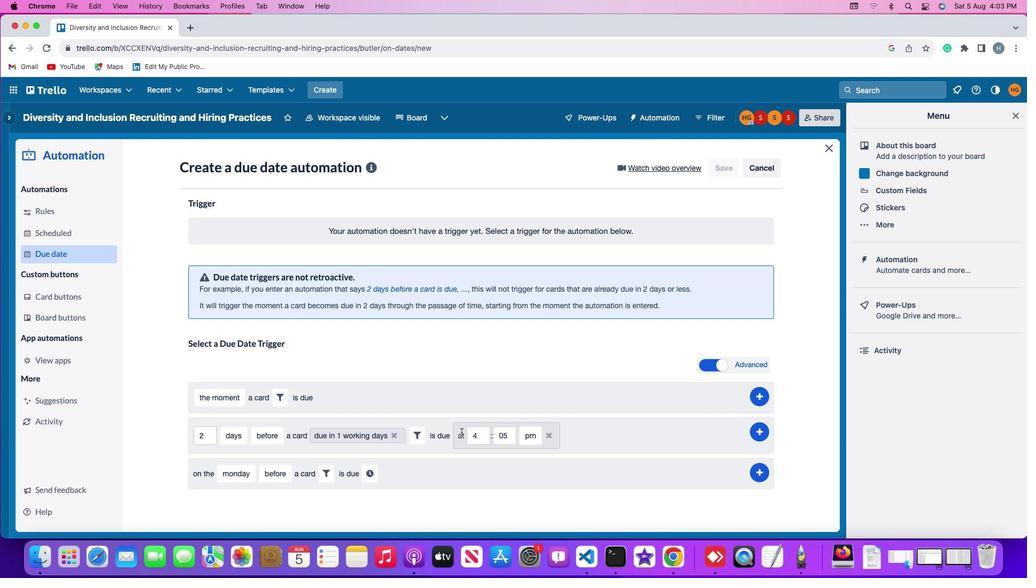 
Action: Mouse moved to (481, 435)
Screenshot: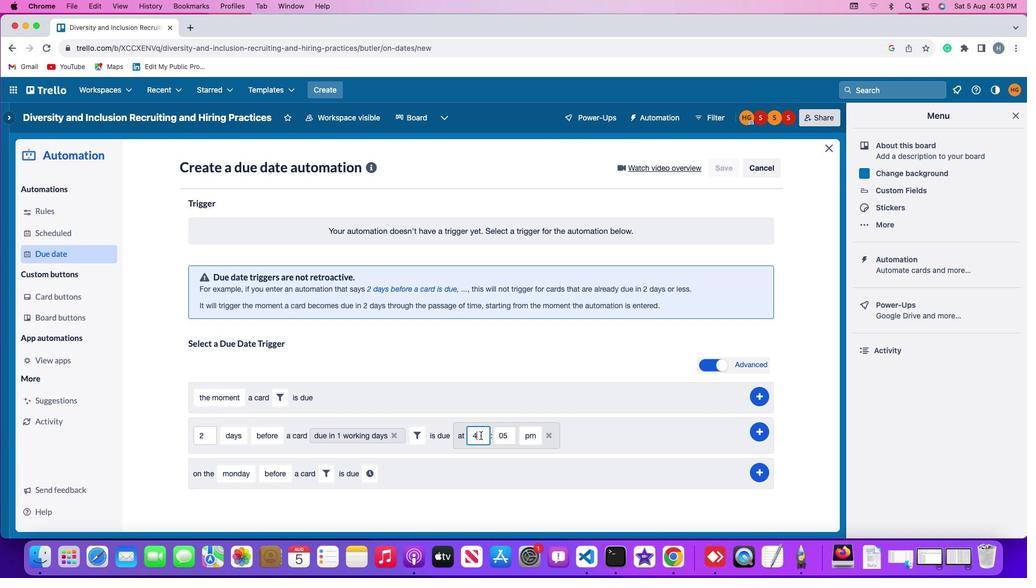 
Action: Mouse pressed left at (481, 435)
Screenshot: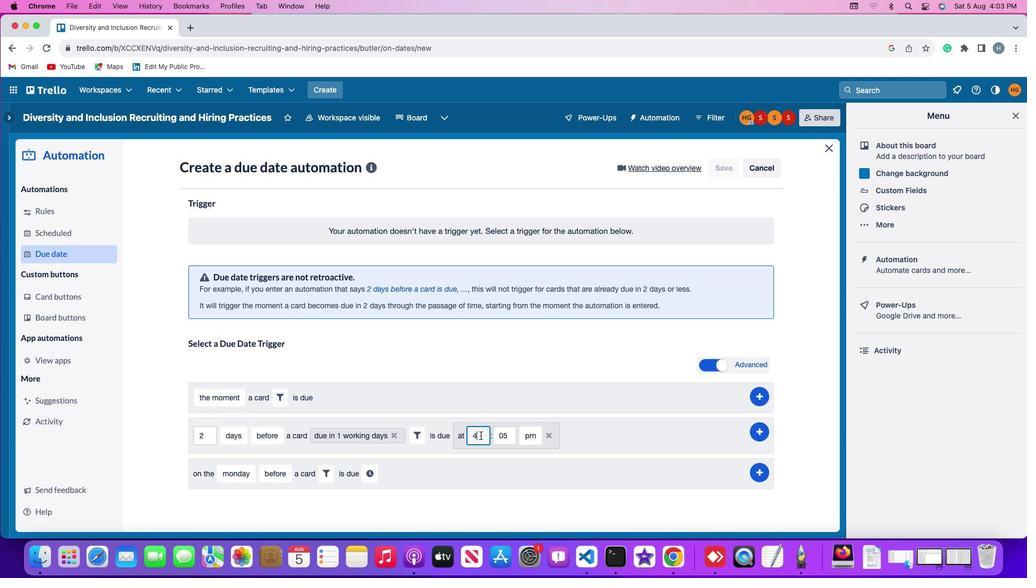 
Action: Mouse moved to (481, 435)
Screenshot: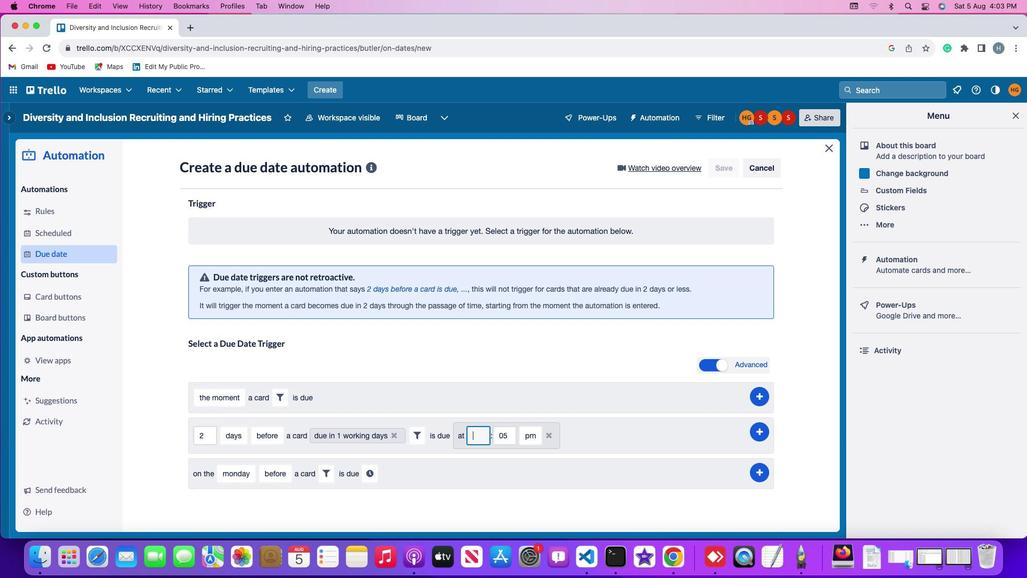 
Action: Key pressed Key.backspace
Screenshot: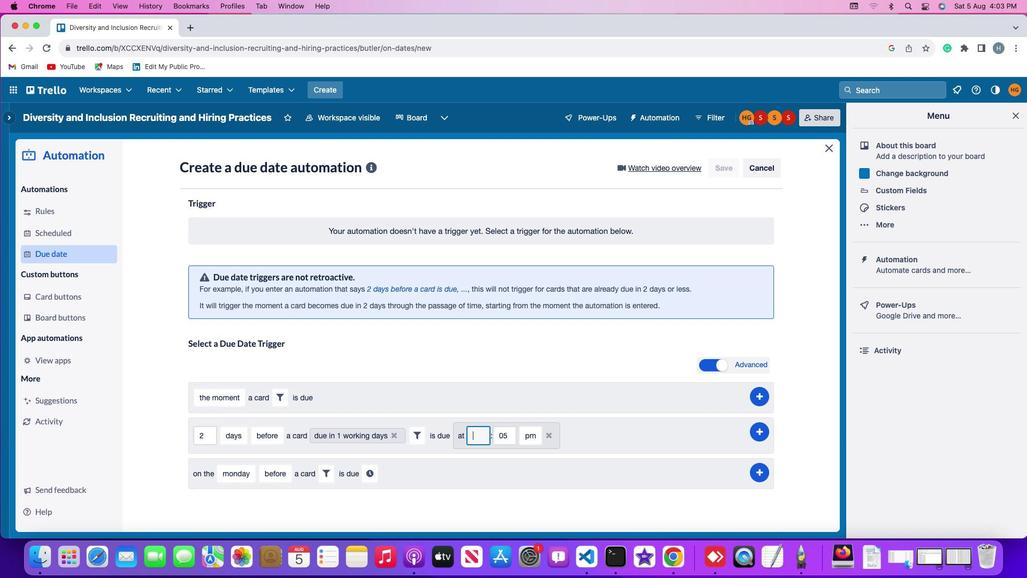 
Action: Mouse moved to (480, 435)
Screenshot: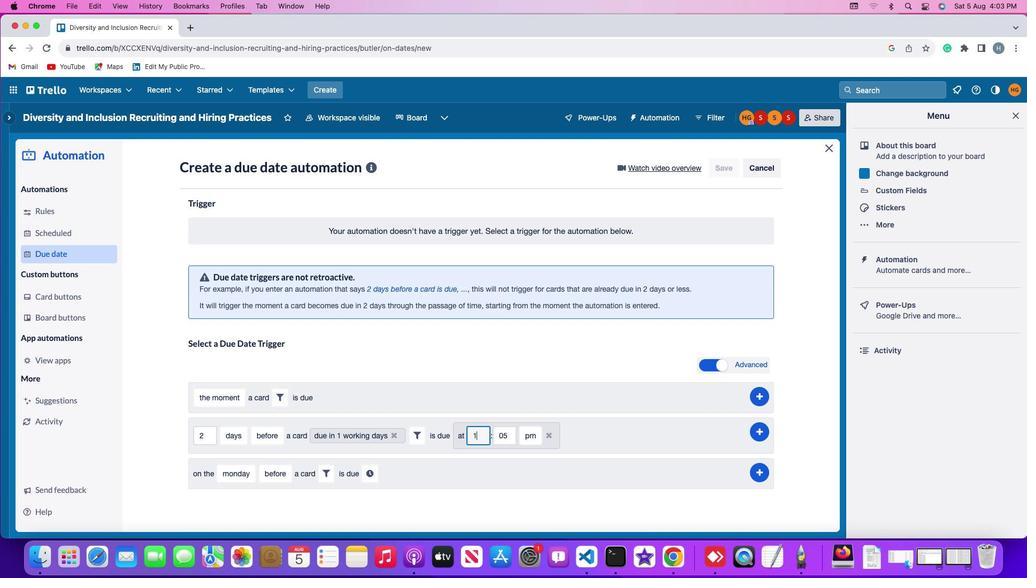 
Action: Key pressed '1''1'
Screenshot: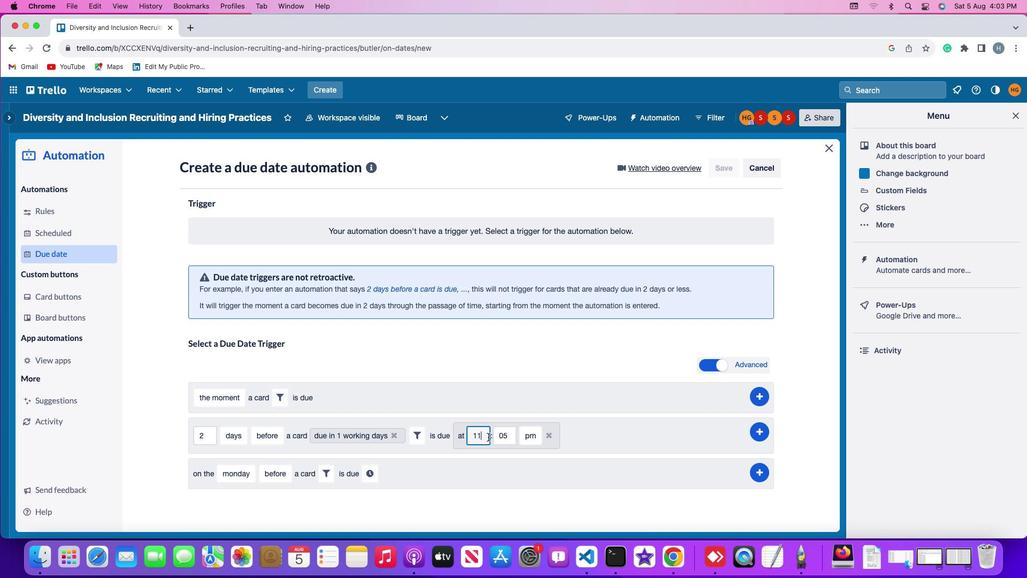 
Action: Mouse moved to (510, 434)
Screenshot: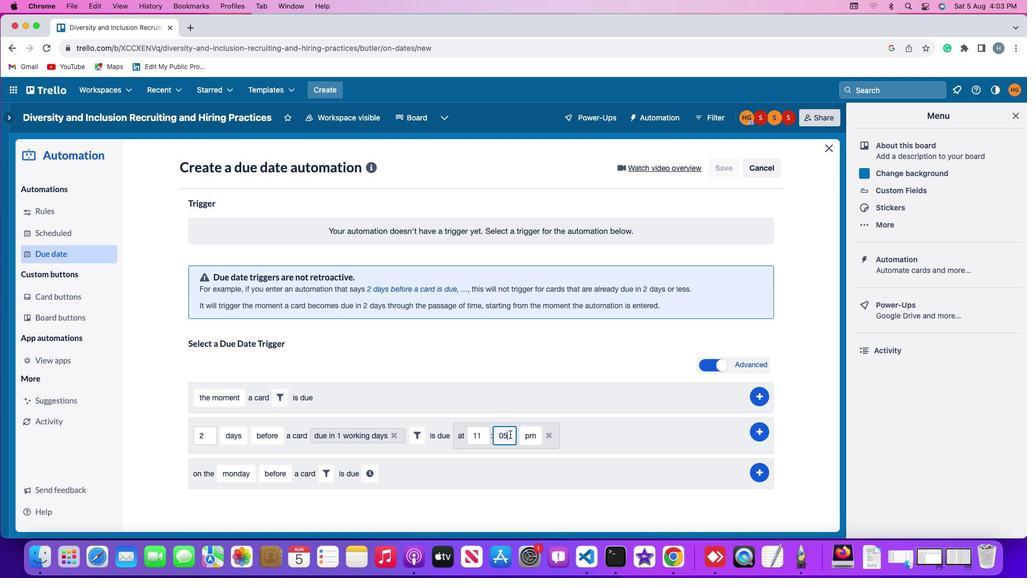 
Action: Mouse pressed left at (510, 434)
Screenshot: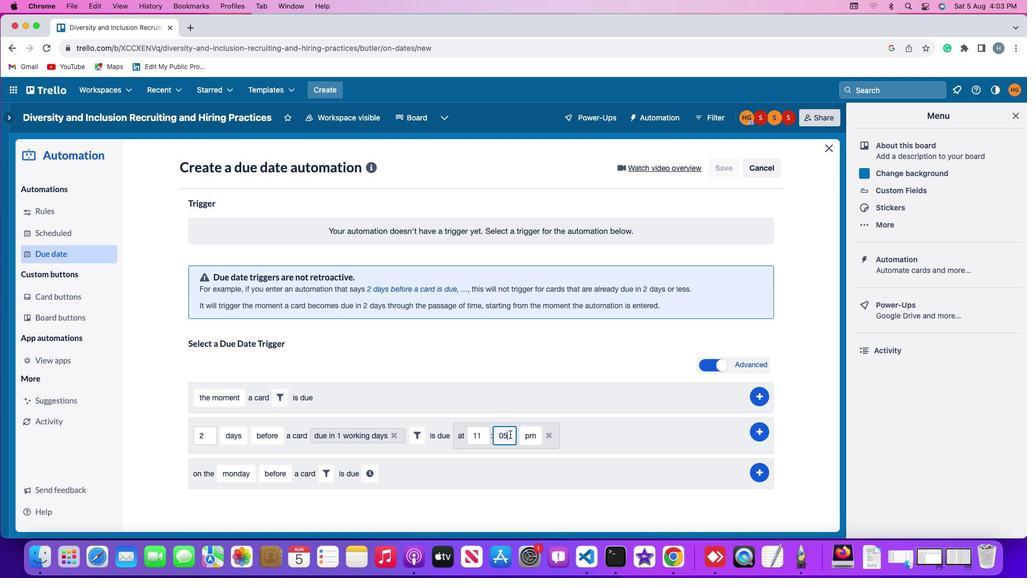 
Action: Key pressed Key.backspaceKey.backspace
Screenshot: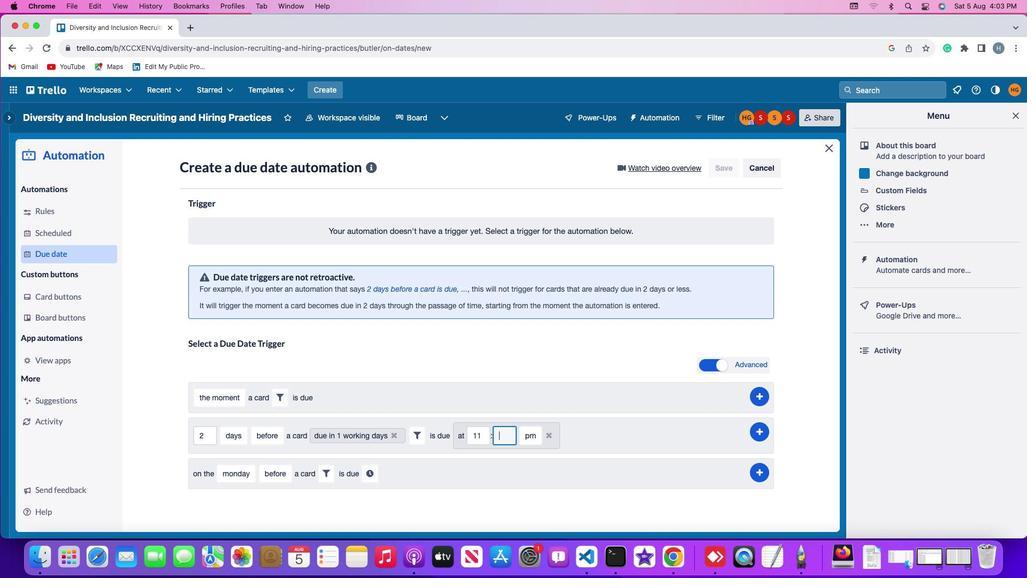 
Action: Mouse moved to (510, 435)
Screenshot: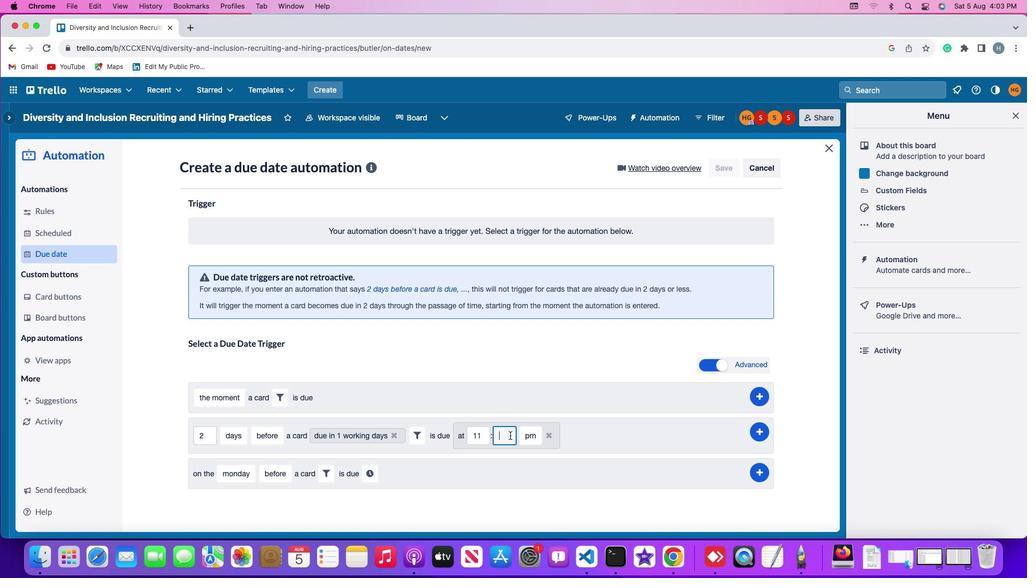 
Action: Key pressed '0'
Screenshot: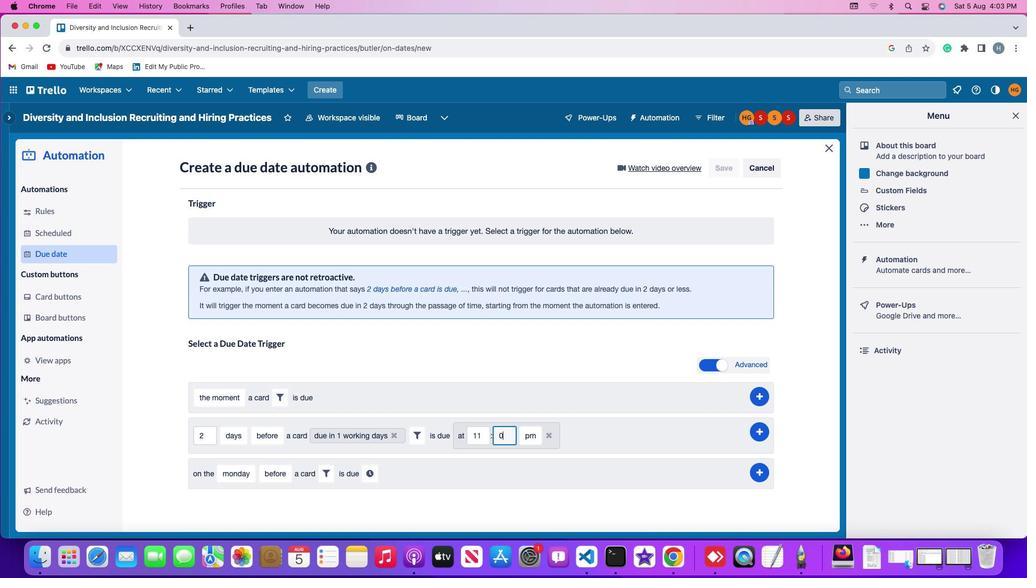 
Action: Mouse moved to (510, 435)
Screenshot: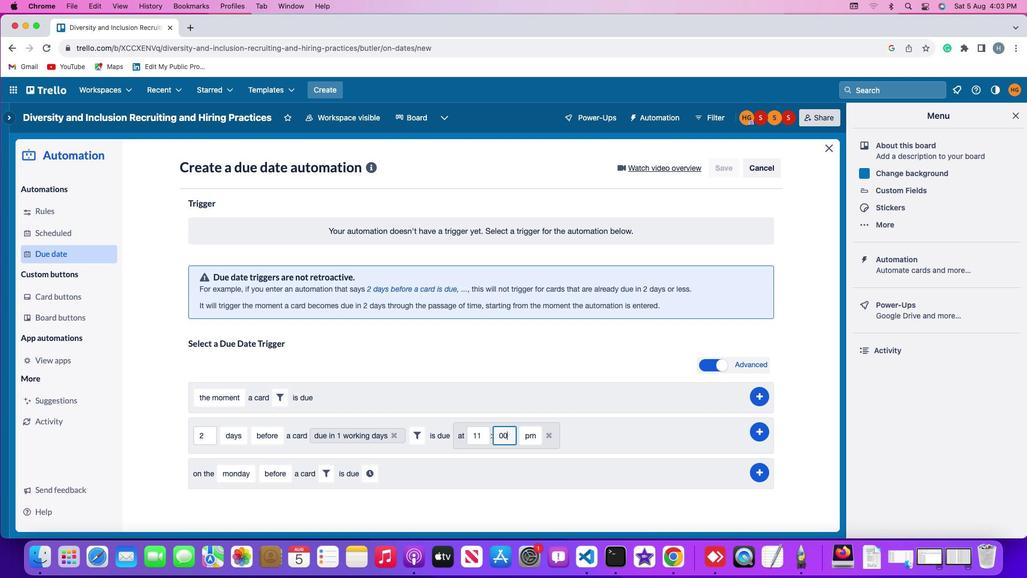 
Action: Key pressed '0'
Screenshot: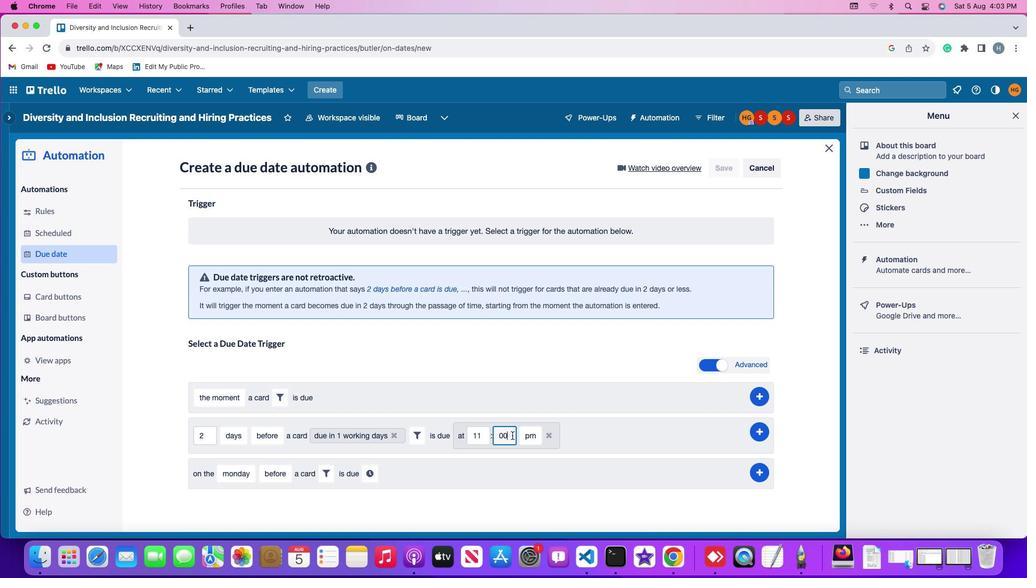 
Action: Mouse moved to (526, 436)
Screenshot: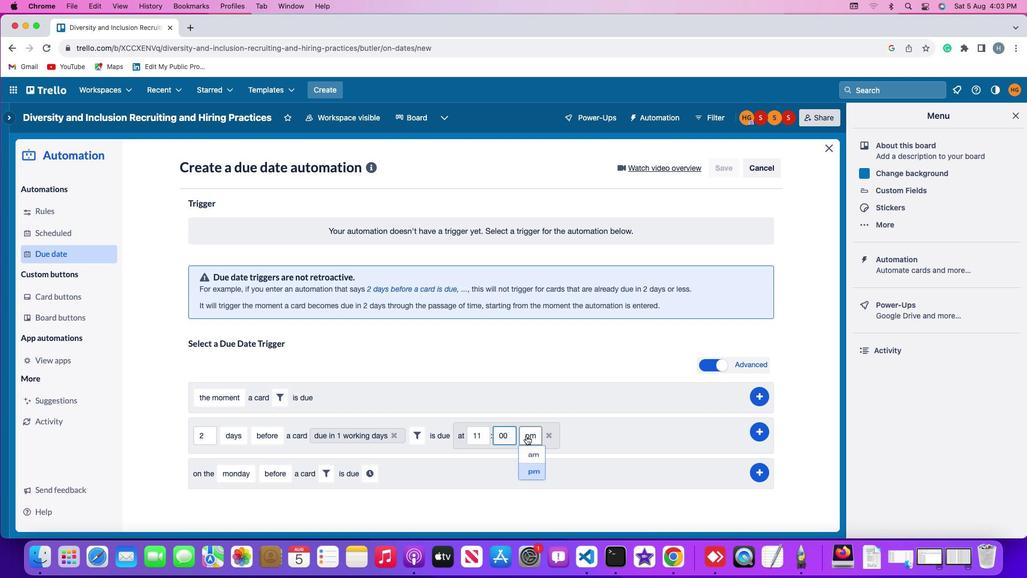 
Action: Mouse pressed left at (526, 436)
Screenshot: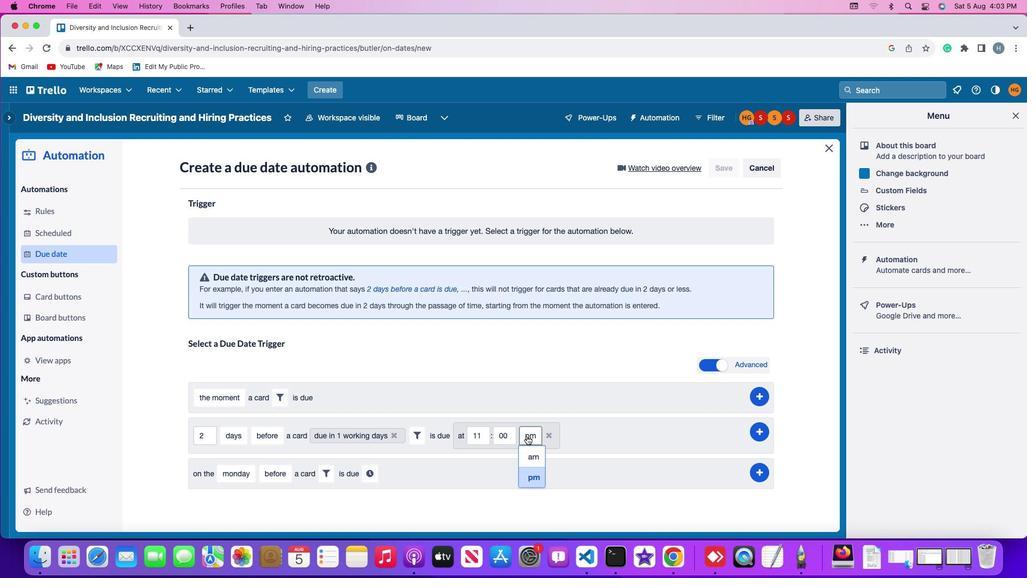 
Action: Mouse moved to (533, 452)
Screenshot: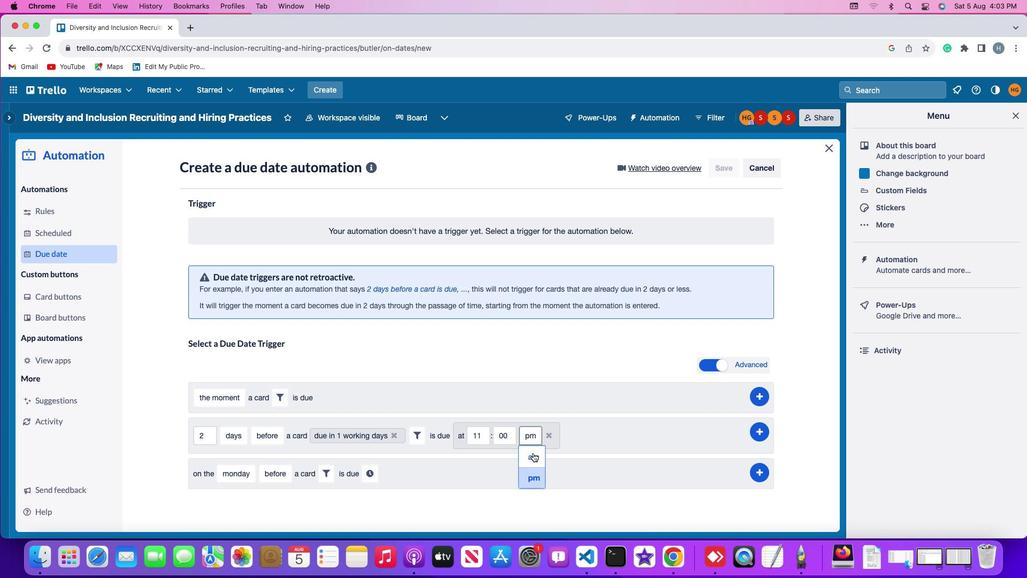 
Action: Mouse pressed left at (533, 452)
Screenshot: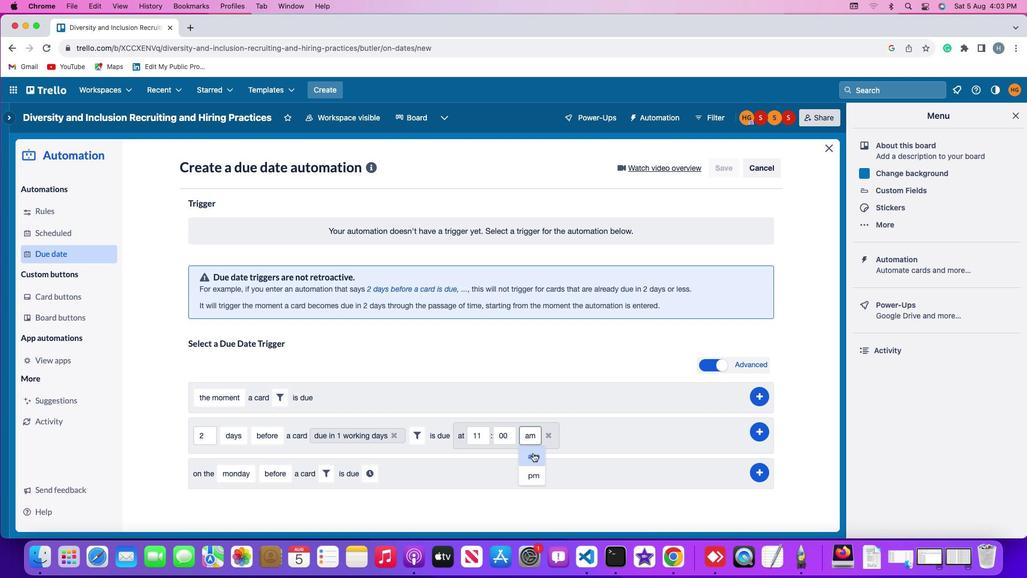 
Action: Mouse moved to (761, 428)
Screenshot: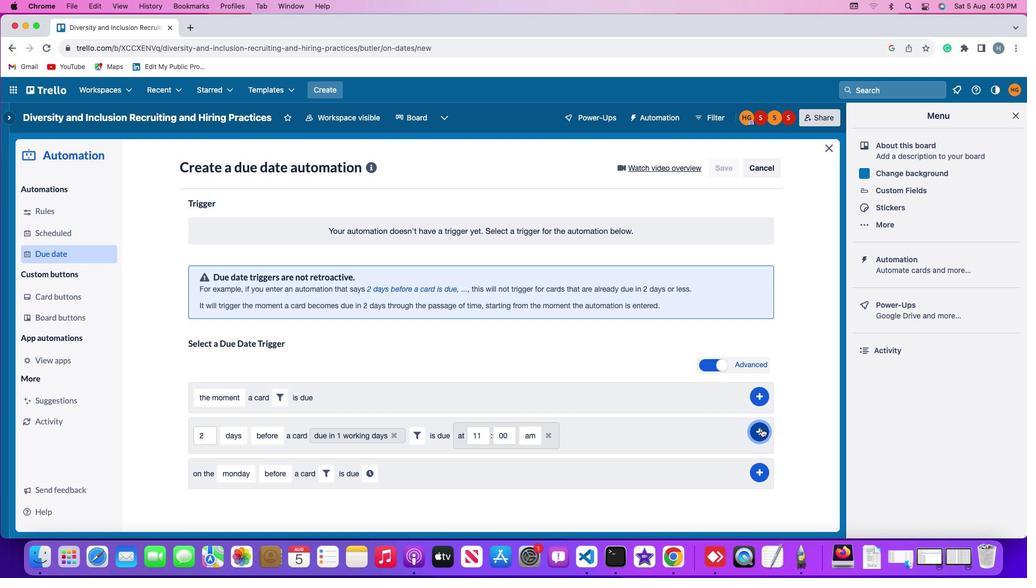 
Action: Mouse pressed left at (761, 428)
Screenshot: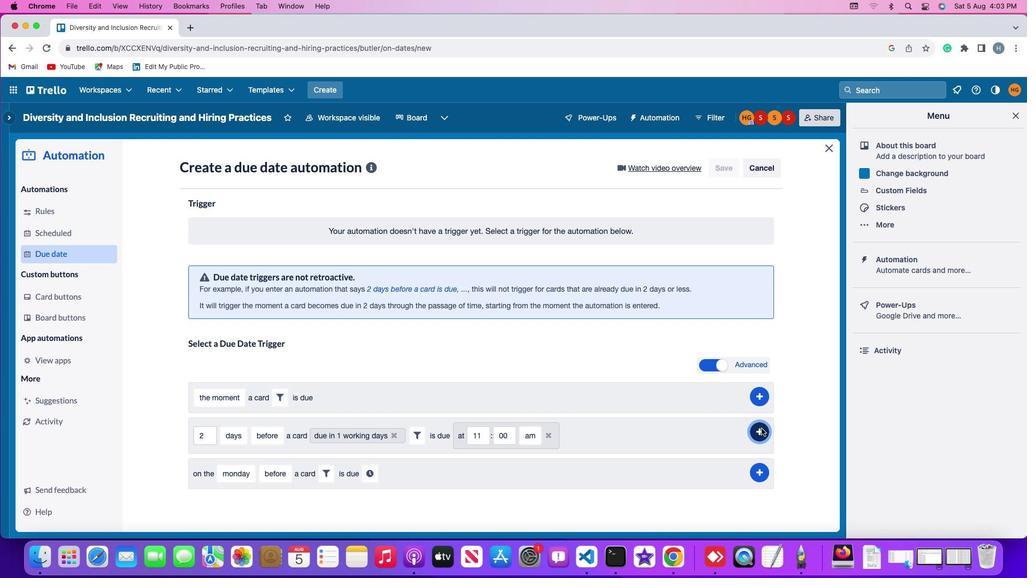 
Action: Mouse moved to (814, 297)
Screenshot: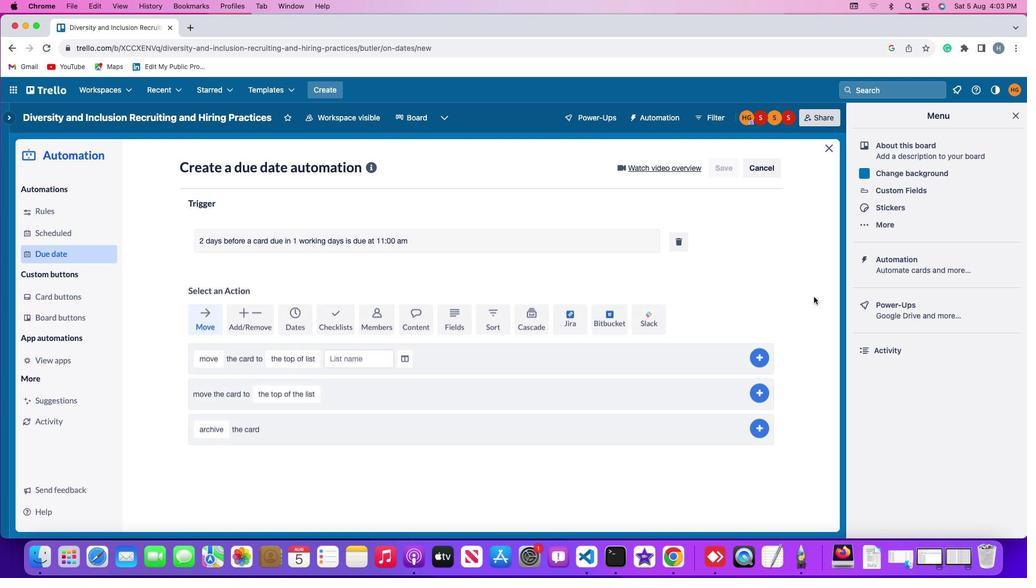 
